 Task: Open a blank sheet, save the file as enviromentalpractices.html Add Heading 'Environmental conservation practices: 'Add the following points with square bullets '•	Reduce_x000D_
•	Reuse_x000D_
•	Recycle_x000D_
•	Conserve energy_x000D_
•	Water_x000D_
' Highlight heading with color  Grey ,change the font size of heading and points to 16
Action: Mouse moved to (273, 213)
Screenshot: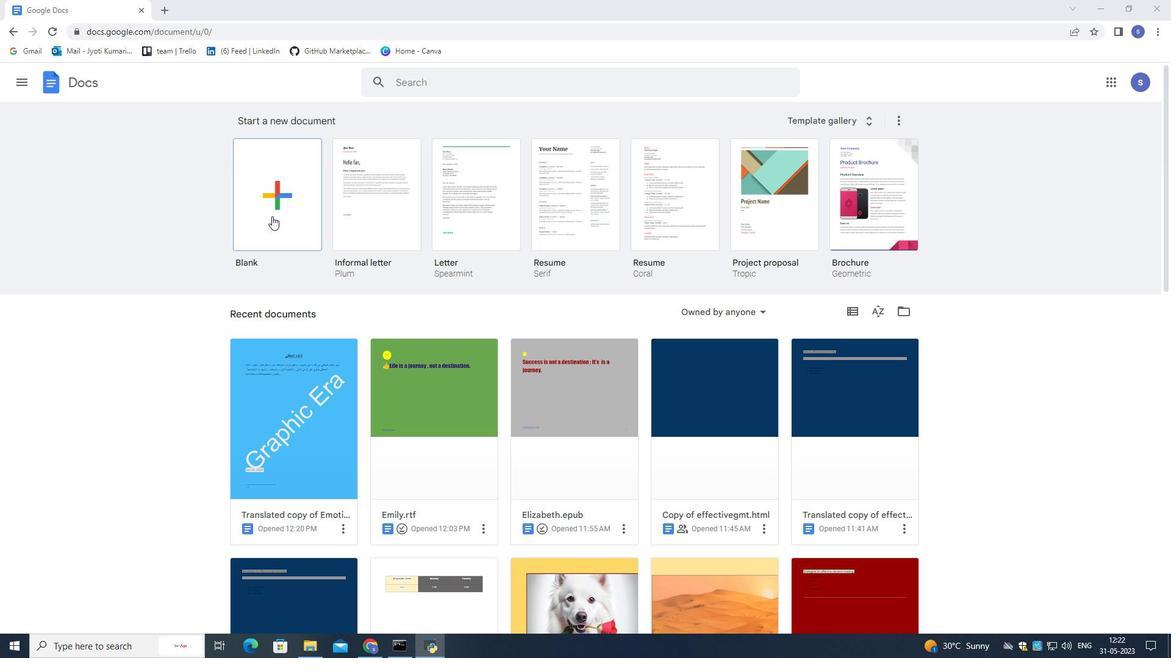 
Action: Mouse pressed left at (273, 213)
Screenshot: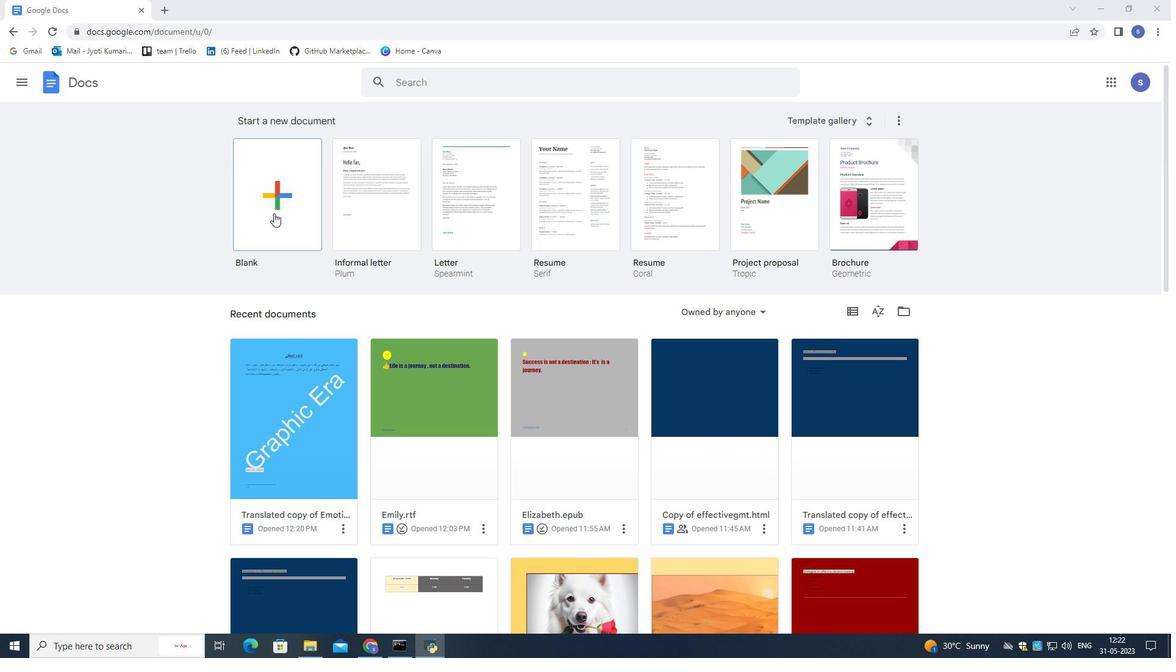 
Action: Mouse moved to (101, 72)
Screenshot: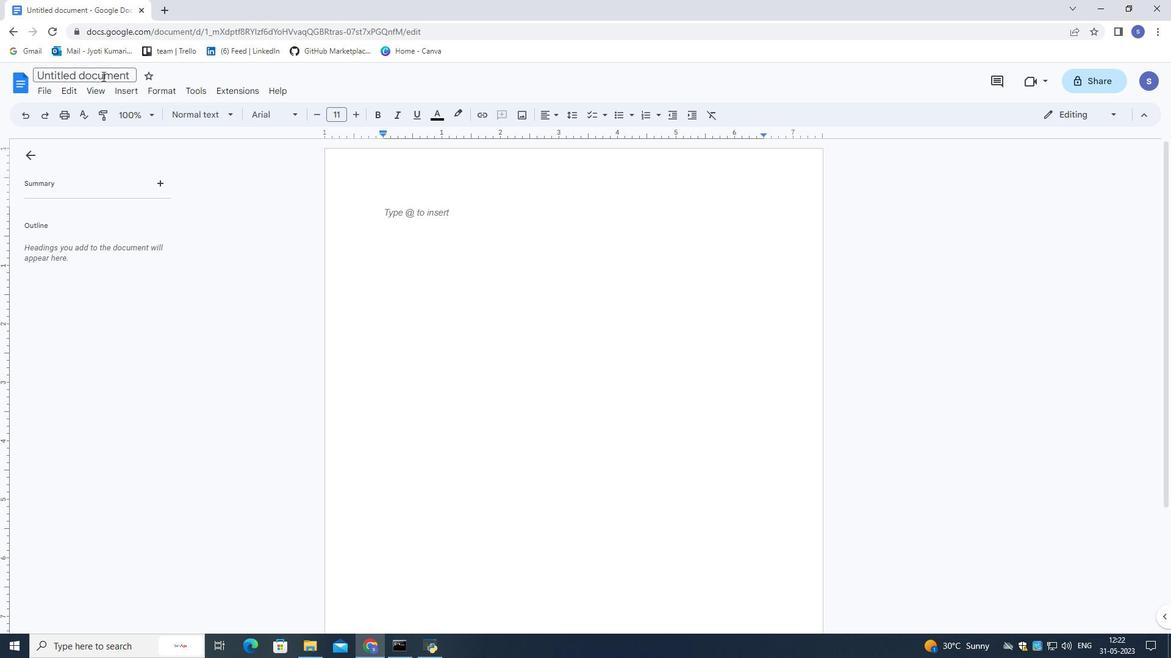 
Action: Mouse pressed left at (101, 72)
Screenshot: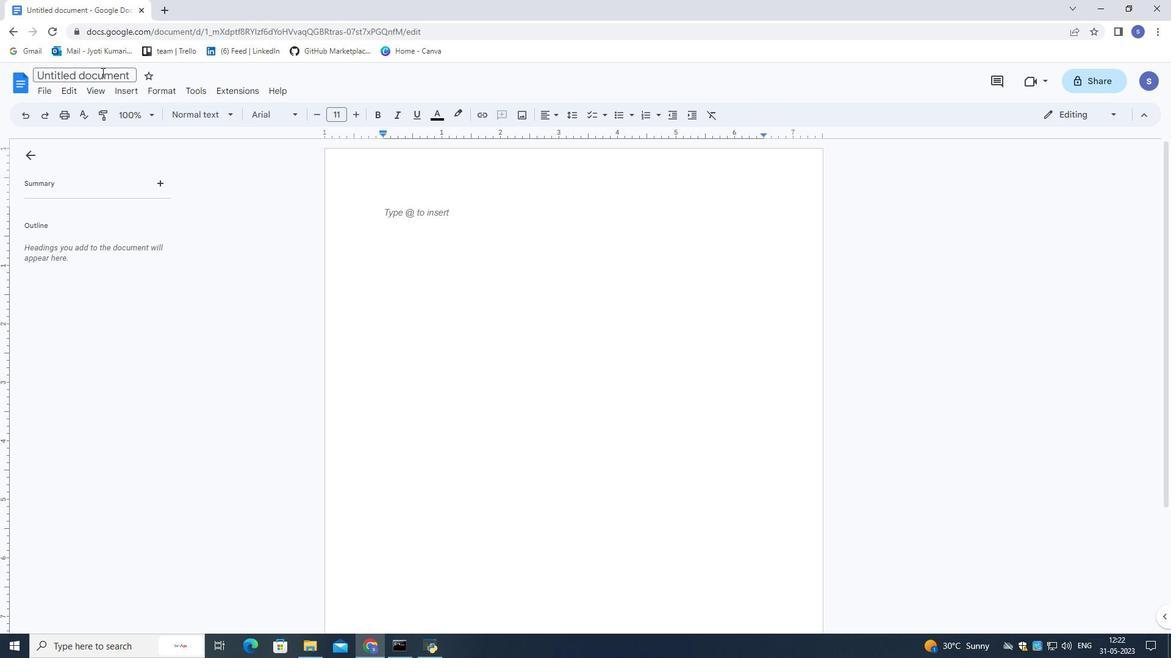 
Action: Mouse moved to (117, 78)
Screenshot: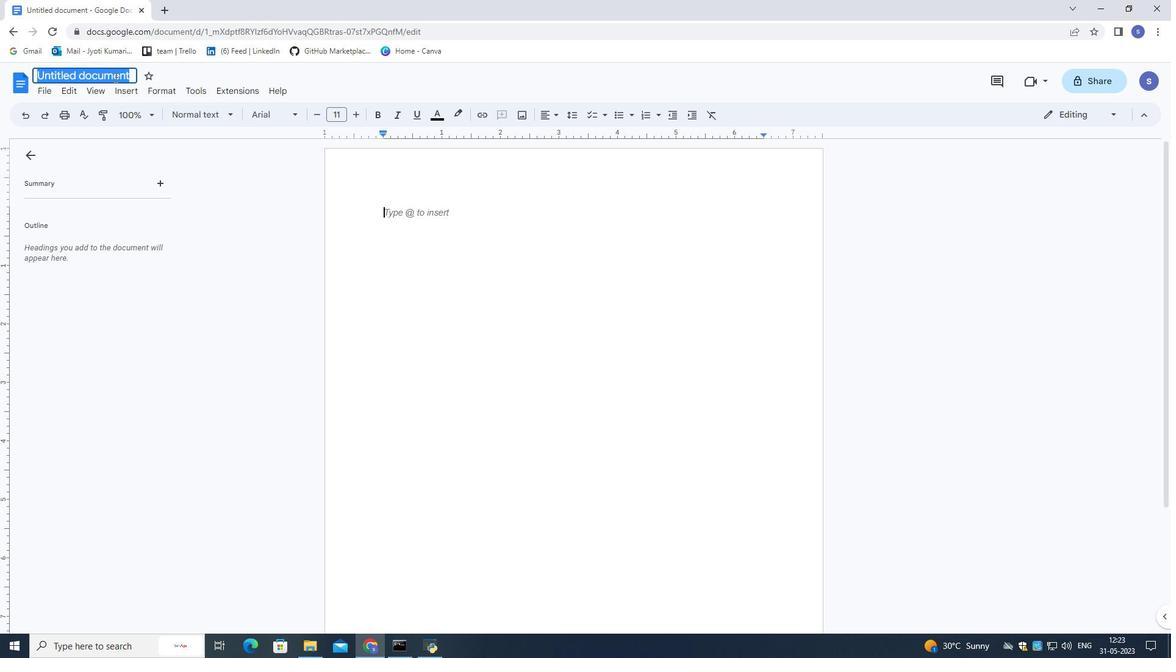 
Action: Key pressed <Key.shift>Enviromentalpractie<Key.backspace>ces.html<Key.enter>
Screenshot: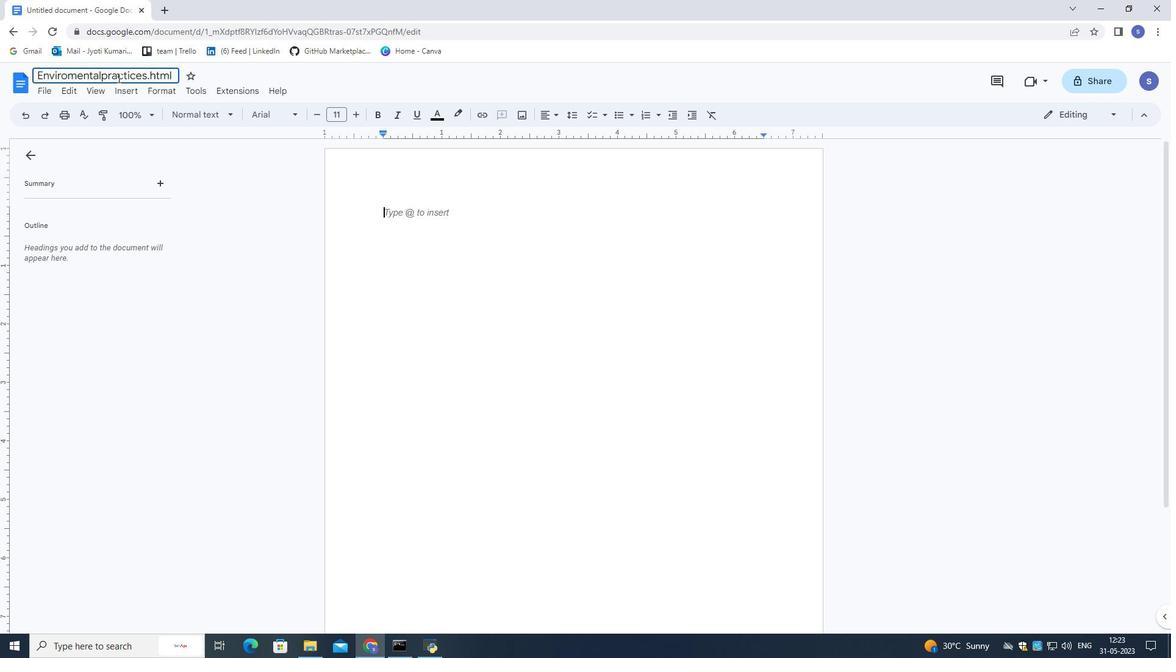 
Action: Mouse moved to (400, 217)
Screenshot: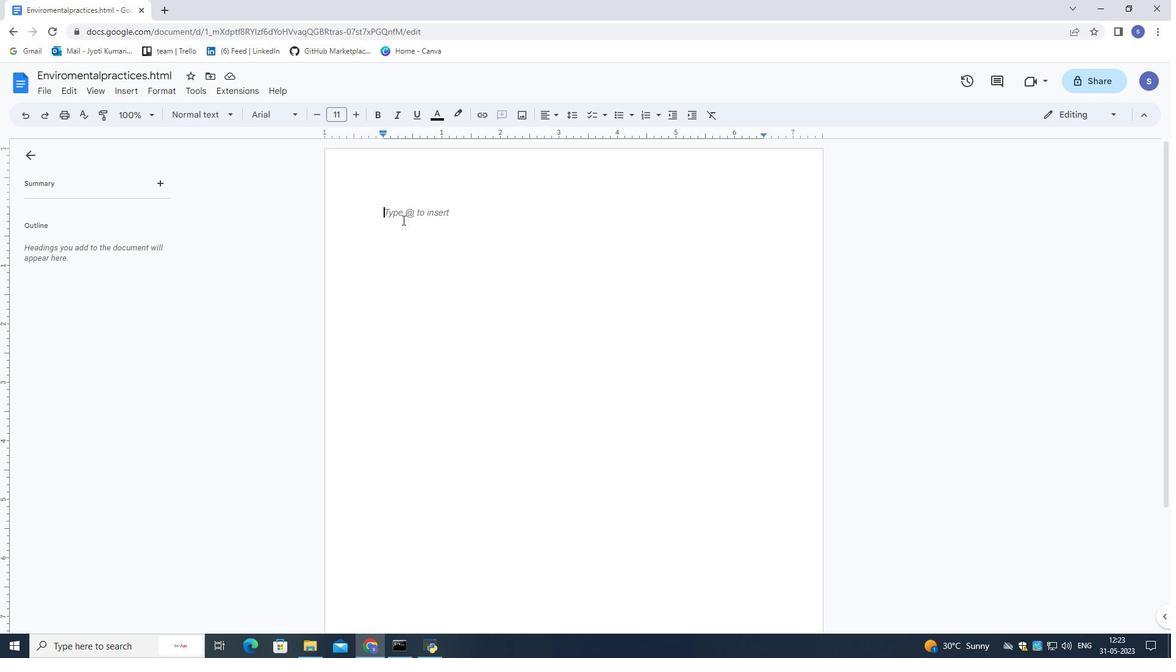 
Action: Mouse pressed left at (400, 217)
Screenshot: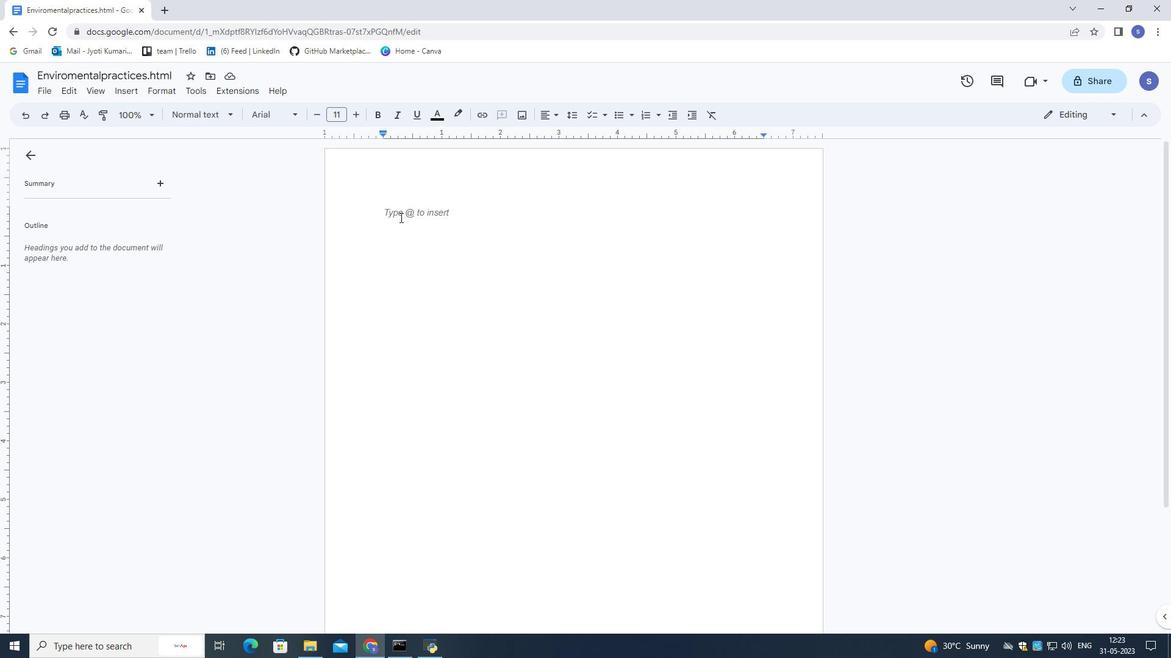 
Action: Key pressed <Key.shift>Enviromental<Key.space>conservation
Screenshot: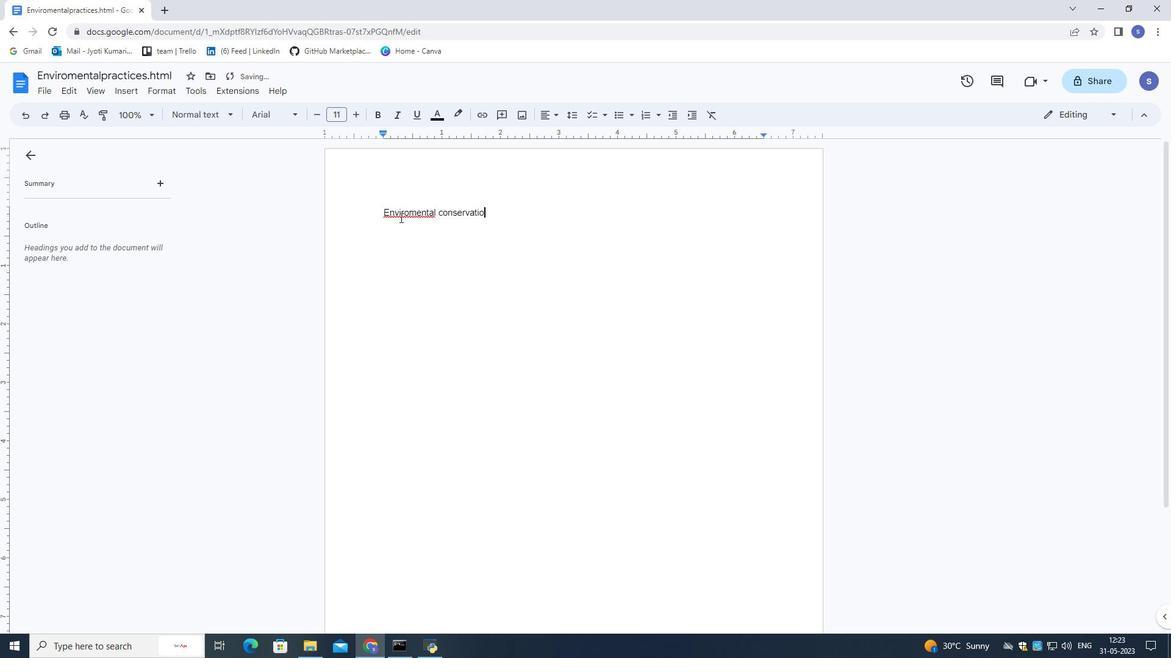 
Action: Mouse moved to (411, 215)
Screenshot: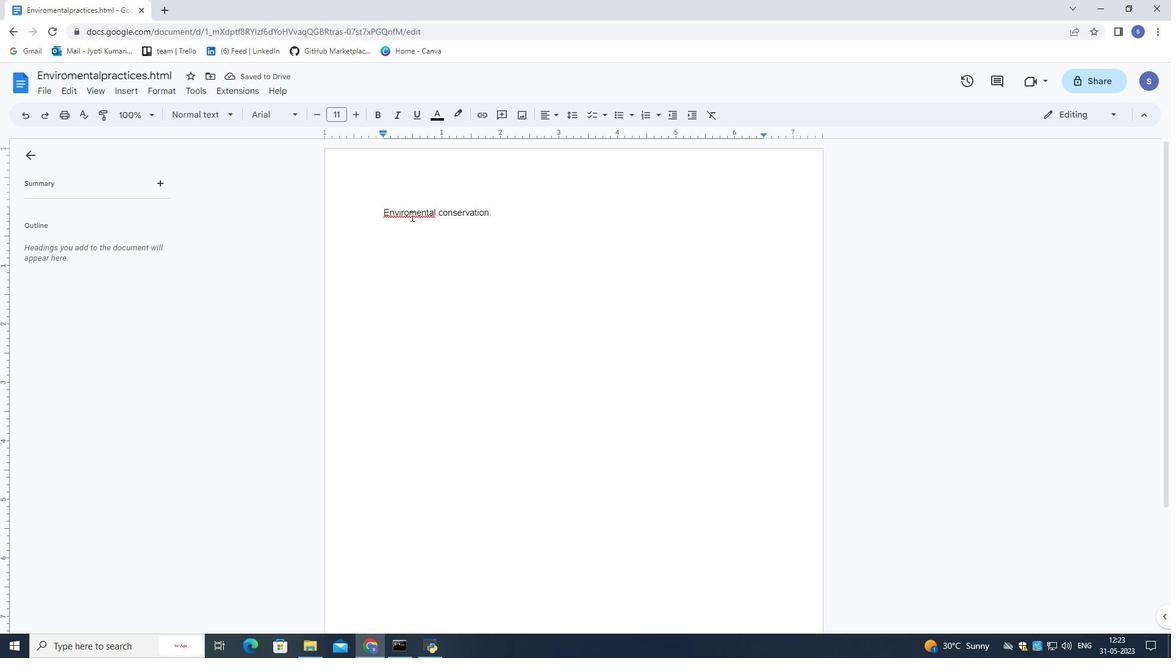 
Action: Mouse pressed left at (411, 215)
Screenshot: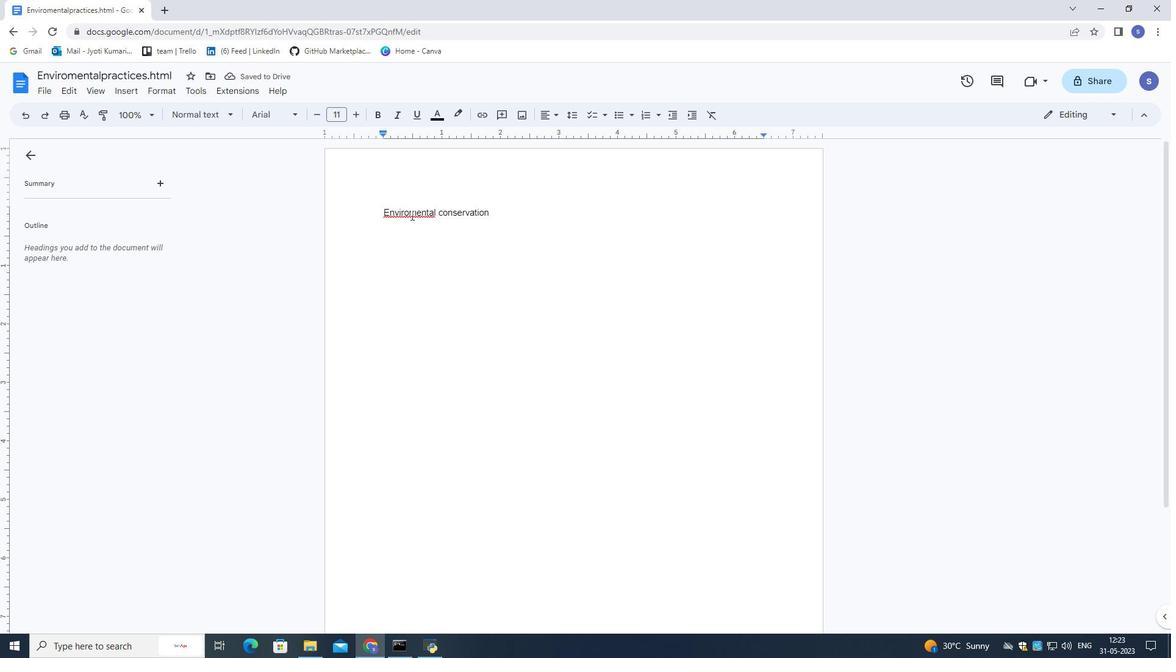 
Action: Mouse moved to (413, 242)
Screenshot: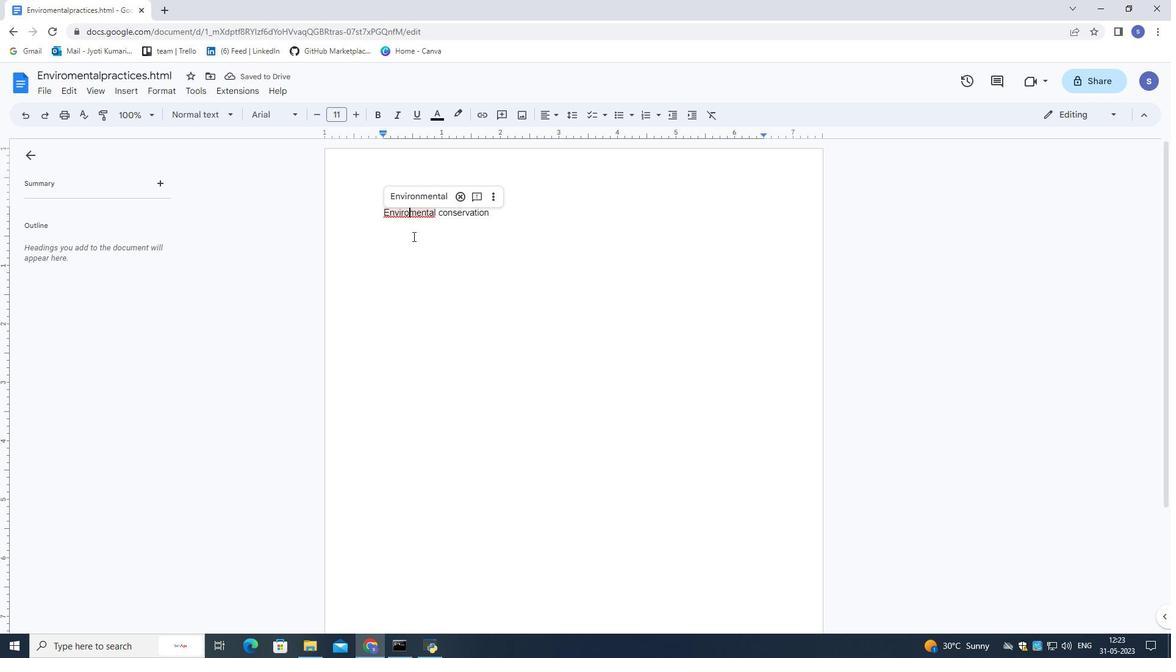 
Action: Key pressed n
Screenshot: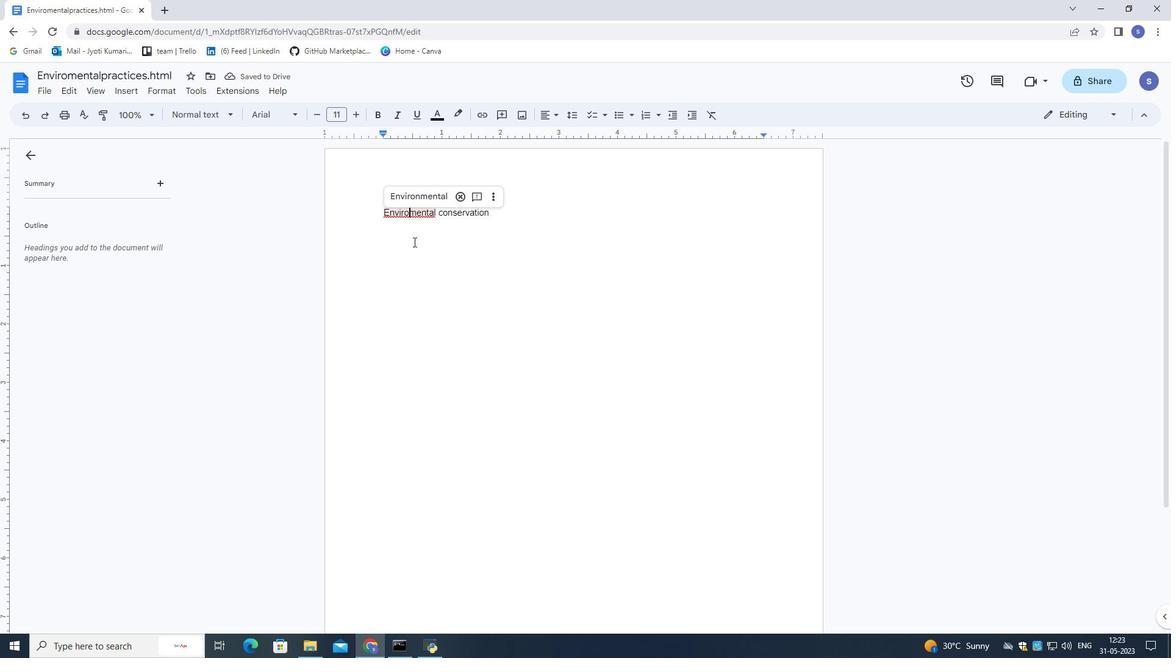 
Action: Mouse moved to (517, 214)
Screenshot: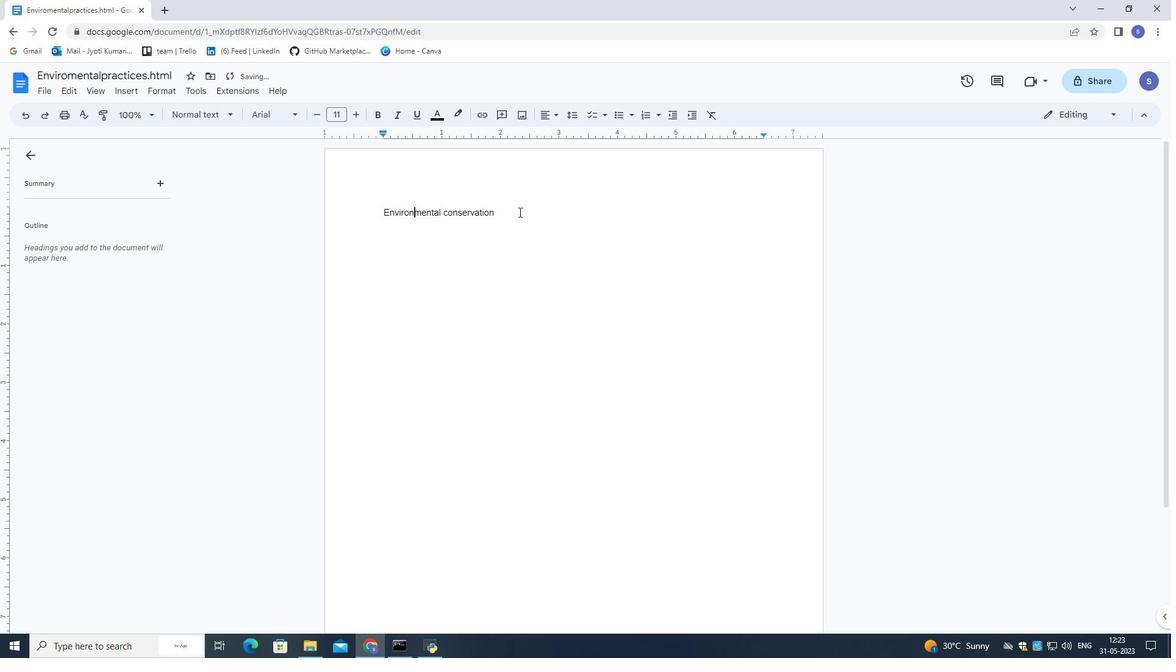 
Action: Mouse pressed left at (517, 214)
Screenshot: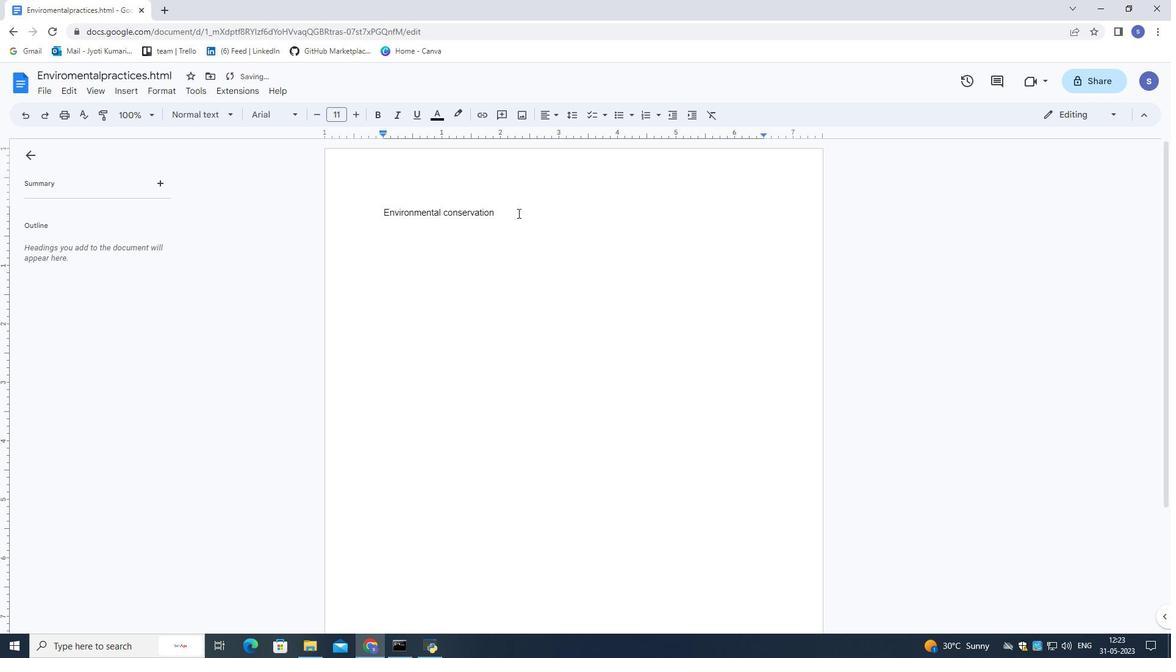 
Action: Mouse moved to (516, 214)
Screenshot: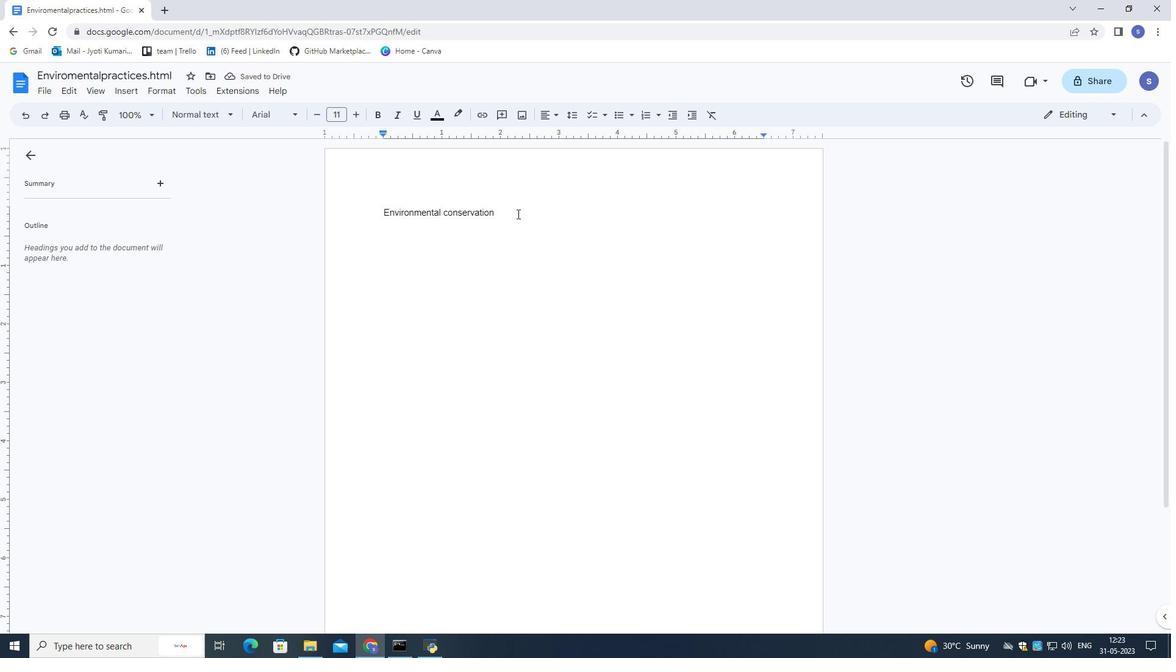 
Action: Key pressed <Key.space><Key.shift><Key.shift><Key.shift><Key.shift>Pracr<Key.backspace>
Screenshot: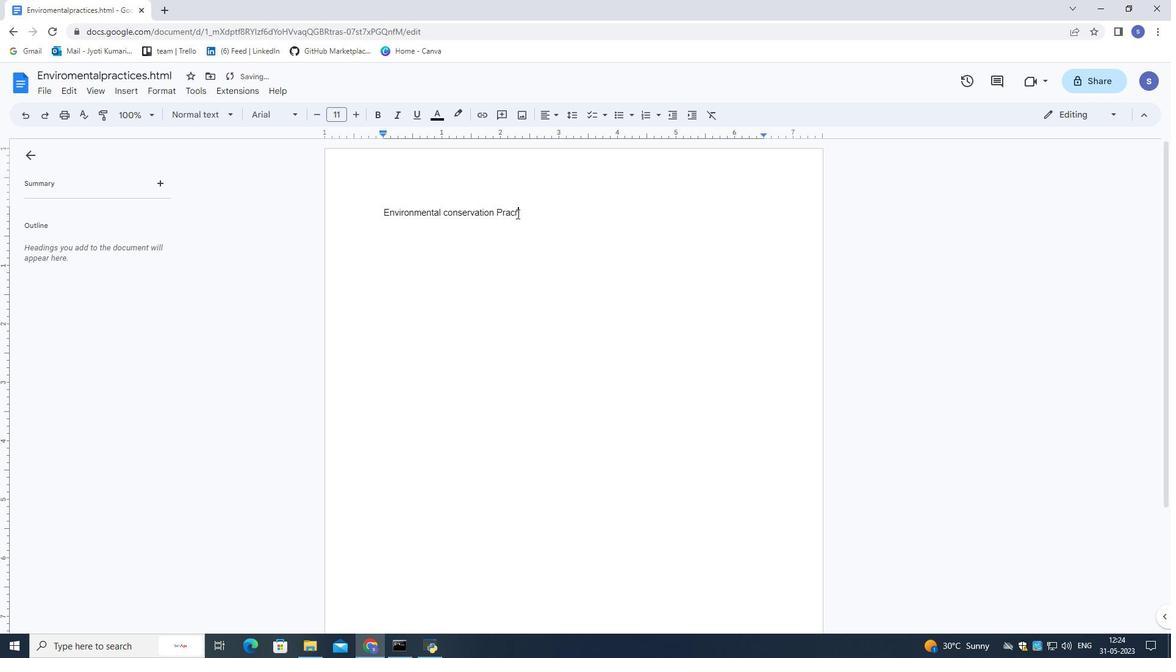 
Action: Mouse moved to (1168, 149)
Screenshot: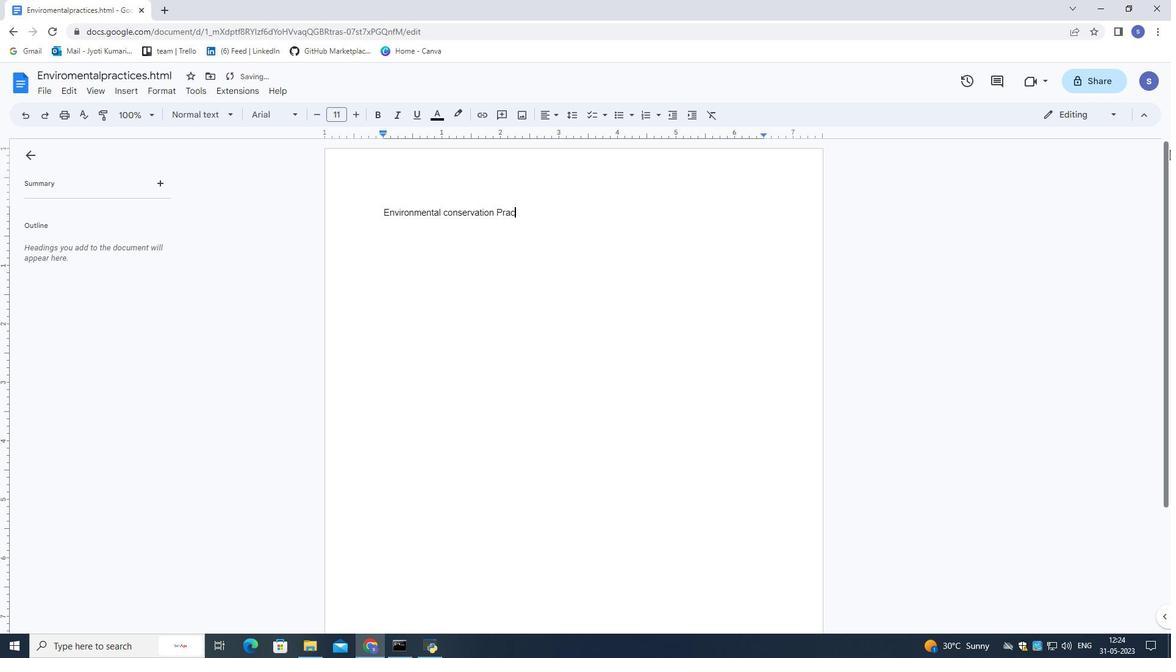 
Action: Key pressed t
Screenshot: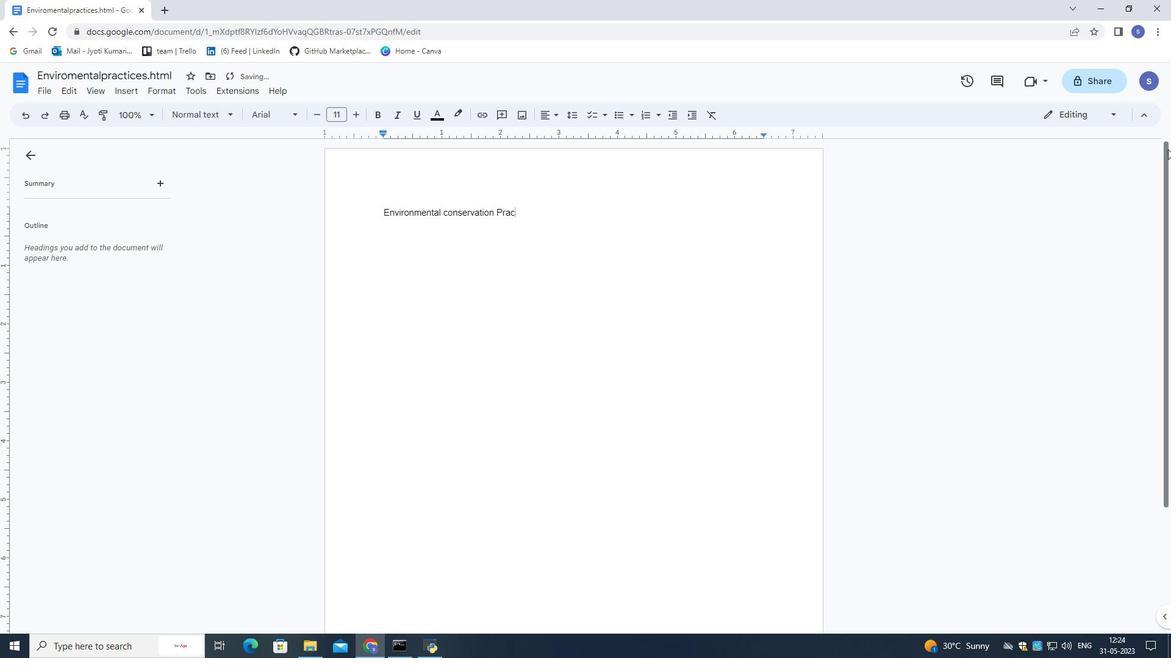 
Action: Mouse moved to (1167, 148)
Screenshot: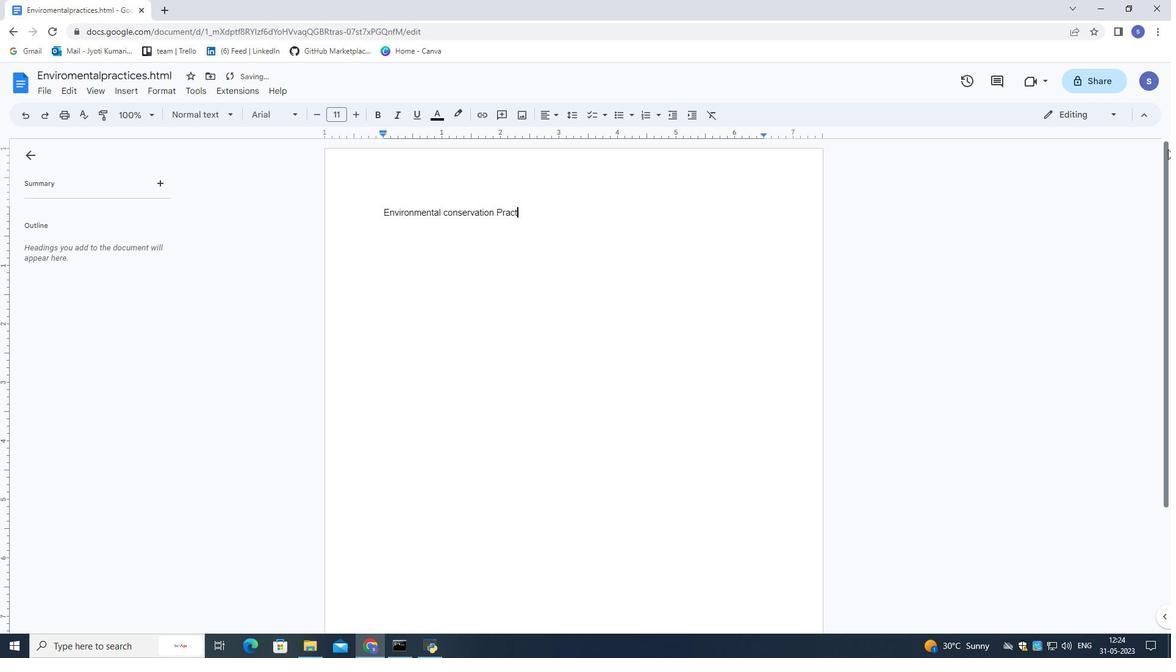 
Action: Key pressed ices.<Key.backspace><Key.shift_r>:
Screenshot: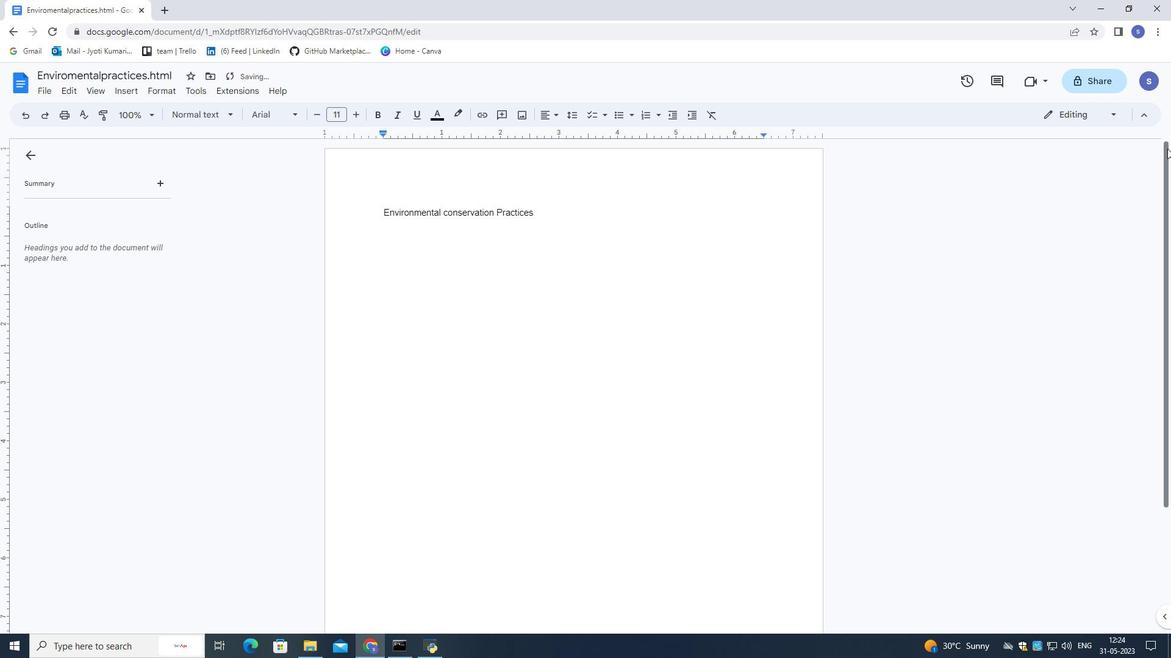 
Action: Mouse moved to (1146, 162)
Screenshot: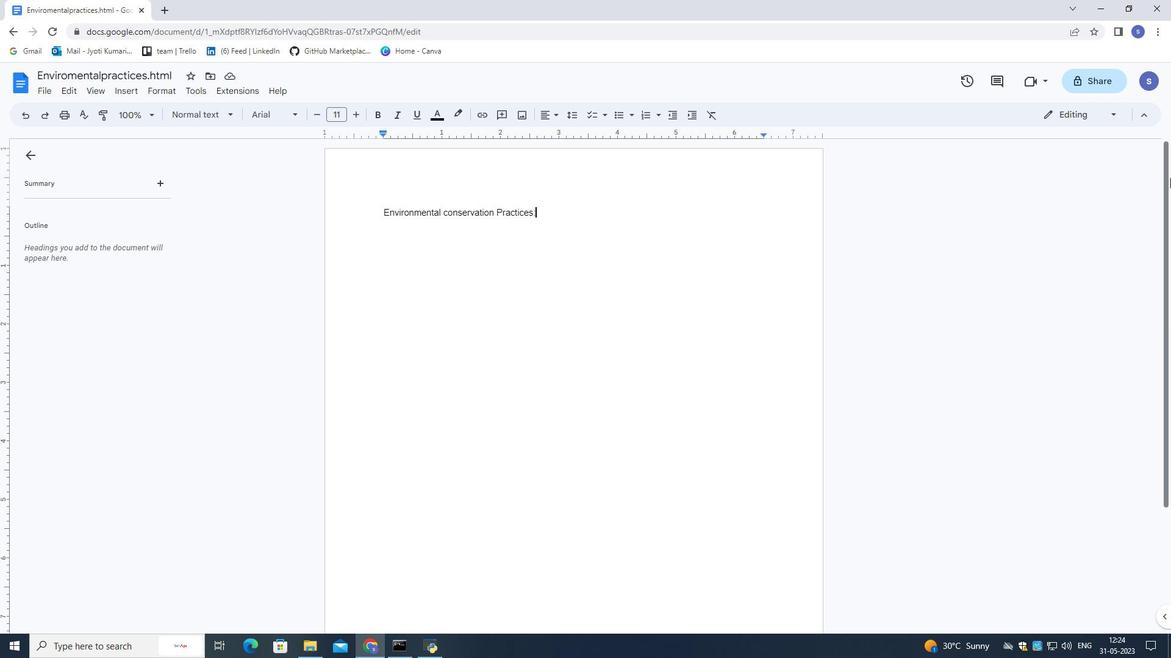
Action: Key pressed <Key.enter><Key.enter>
Screenshot: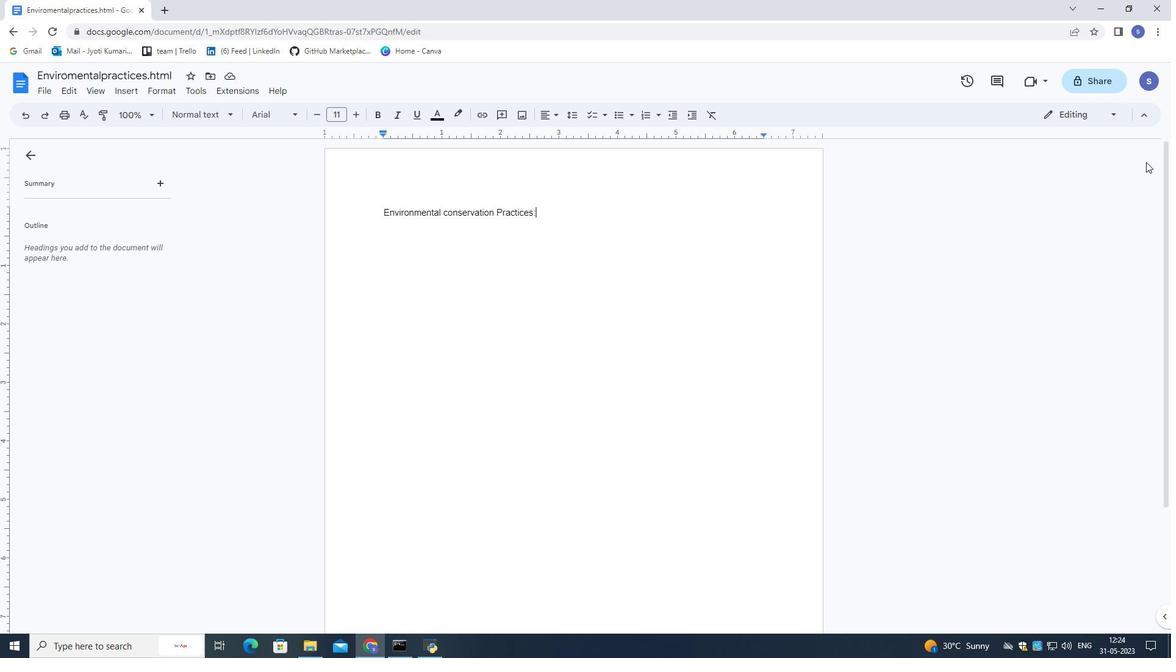 
Action: Mouse moved to (626, 120)
Screenshot: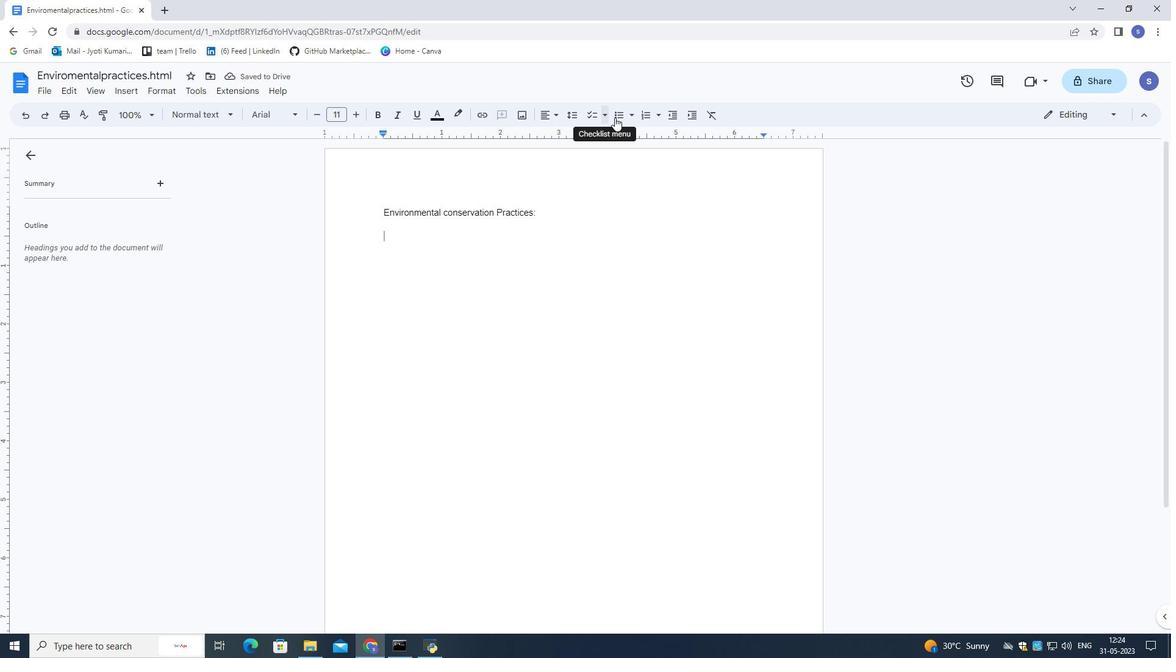 
Action: Mouse pressed left at (626, 120)
Screenshot: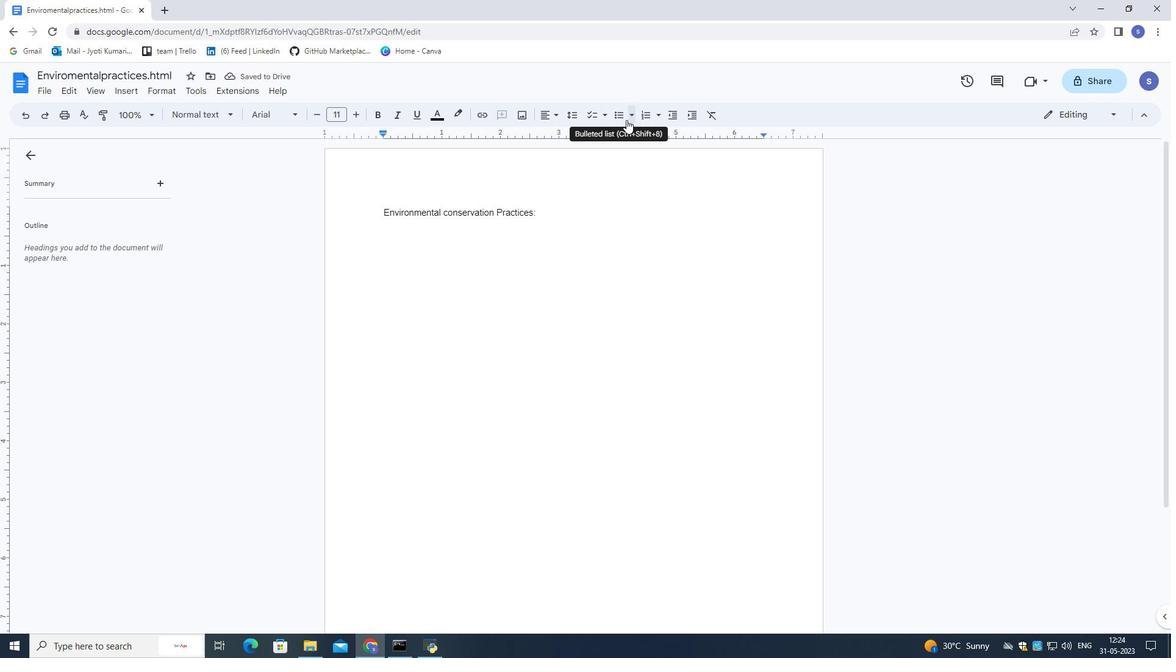 
Action: Mouse moved to (620, 145)
Screenshot: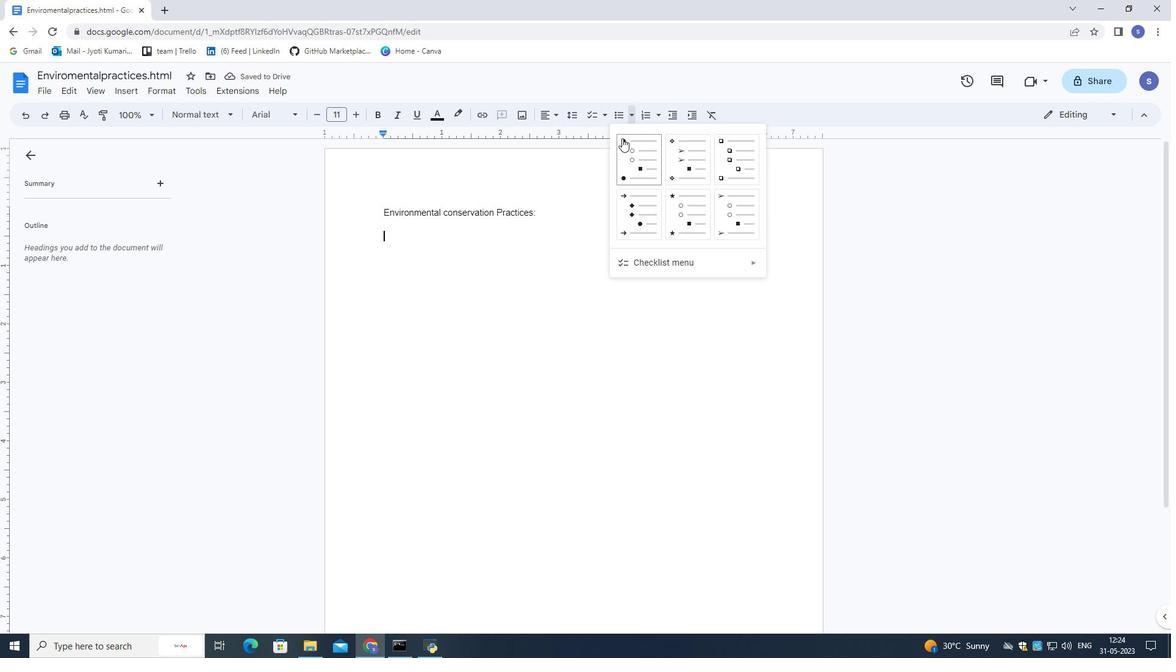 
Action: Mouse pressed left at (620, 145)
Screenshot: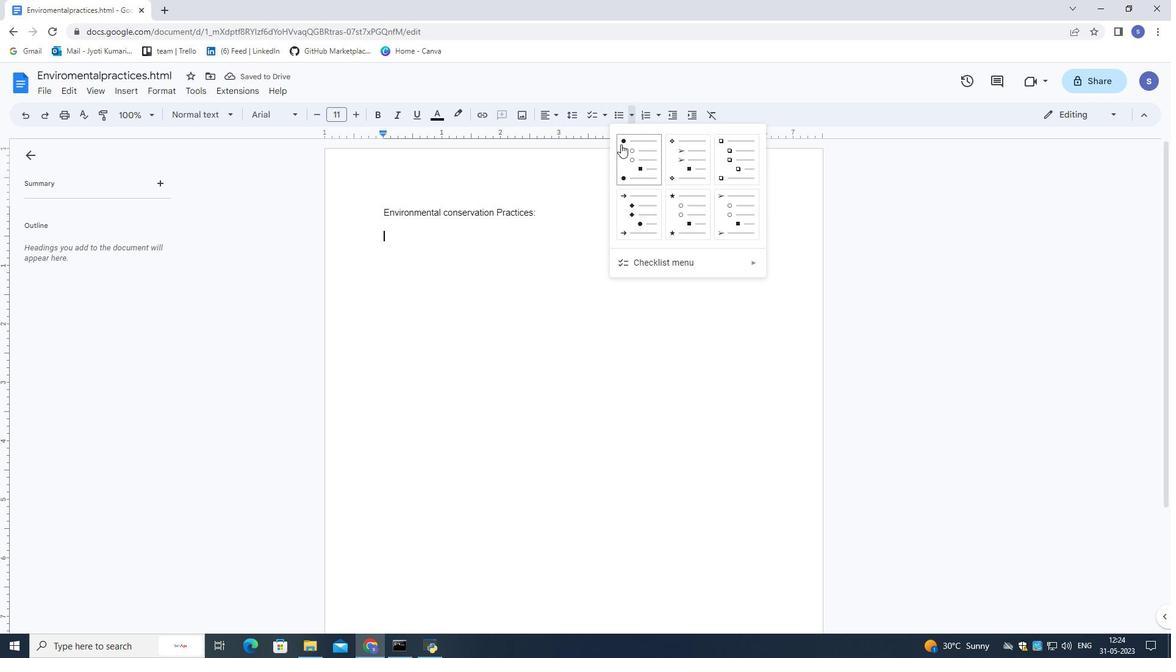 
Action: Mouse moved to (588, 271)
Screenshot: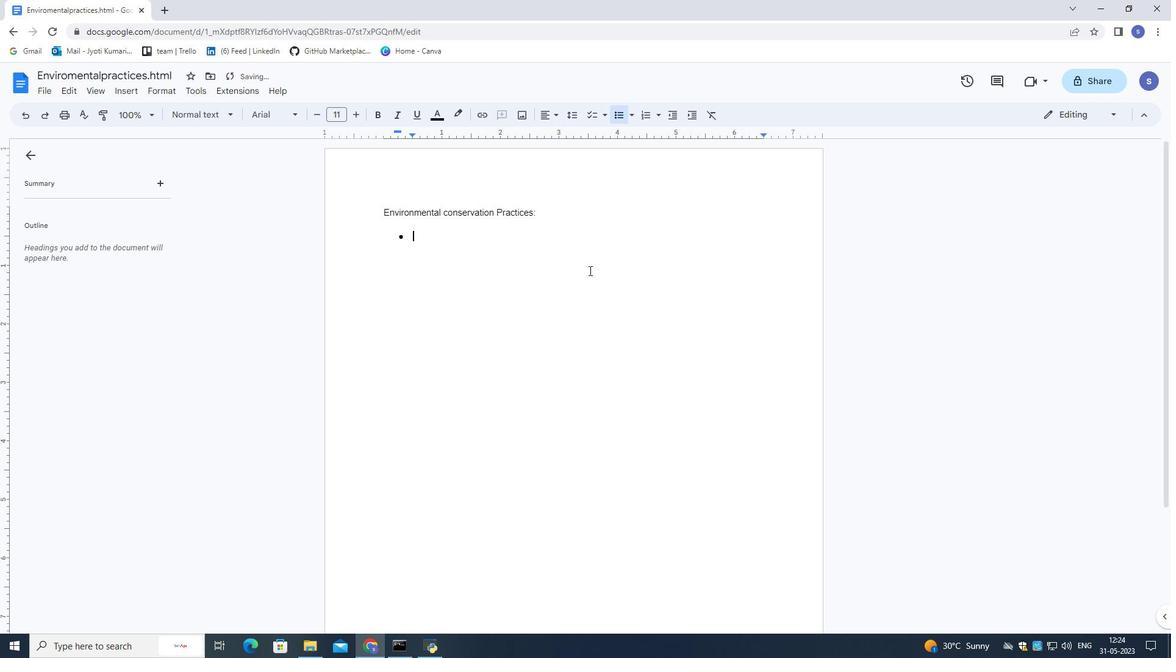 
Action: Key pressed <Key.shift>Reduce<Key.enter><Key.shift><Key.shift><Key.shift><Key.shift><Key.shift><Key.shift>Recycle<Key.enter><Key.shift><Key.shift><Key.shift><Key.shift><Key.shift><Key.shift><Key.shift><Key.shift><Key.shift><Key.shift>Conserve<Key.space>engery<Key.enter><Key.shift>Water
Screenshot: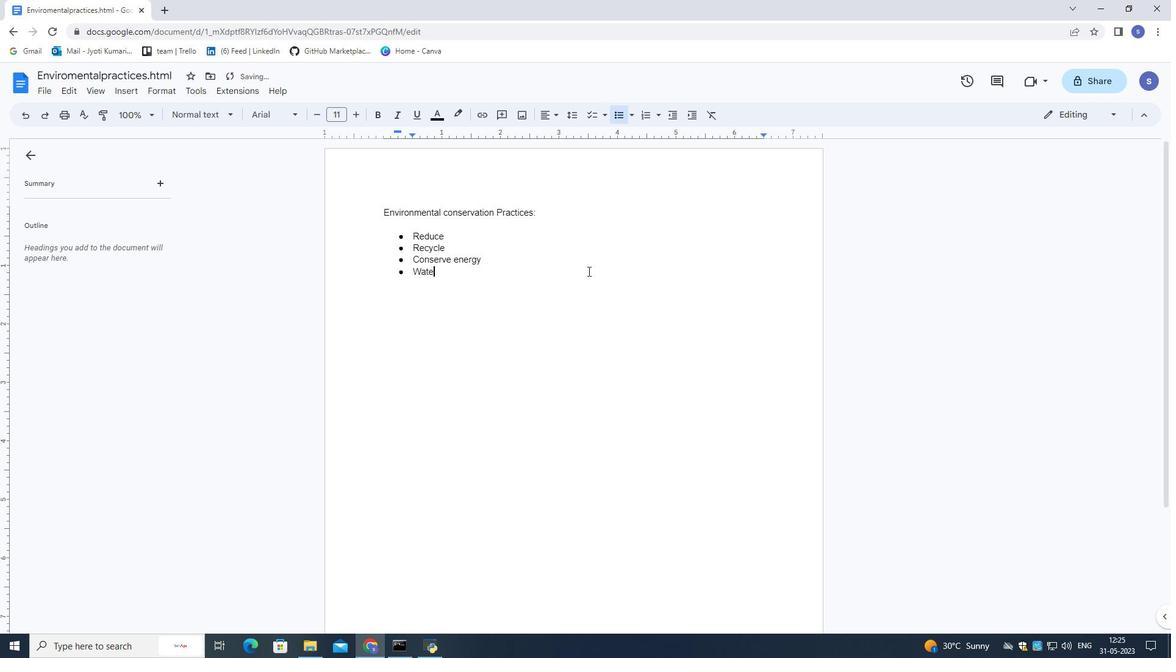 
Action: Mouse moved to (584, 210)
Screenshot: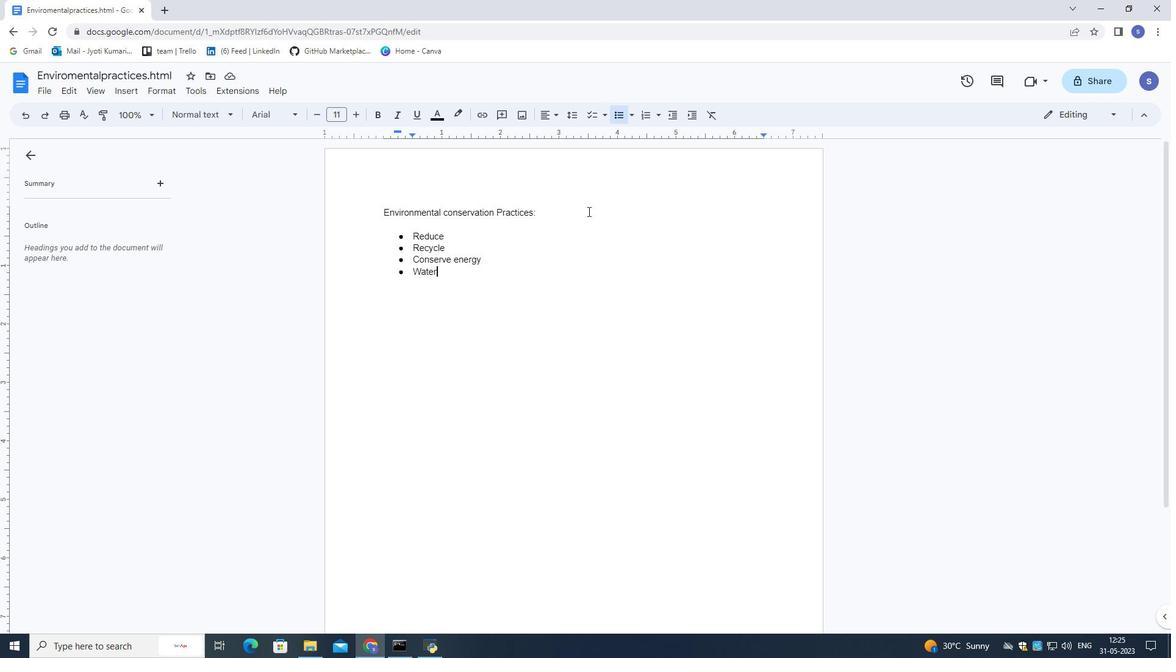 
Action: Mouse pressed left at (584, 210)
Screenshot: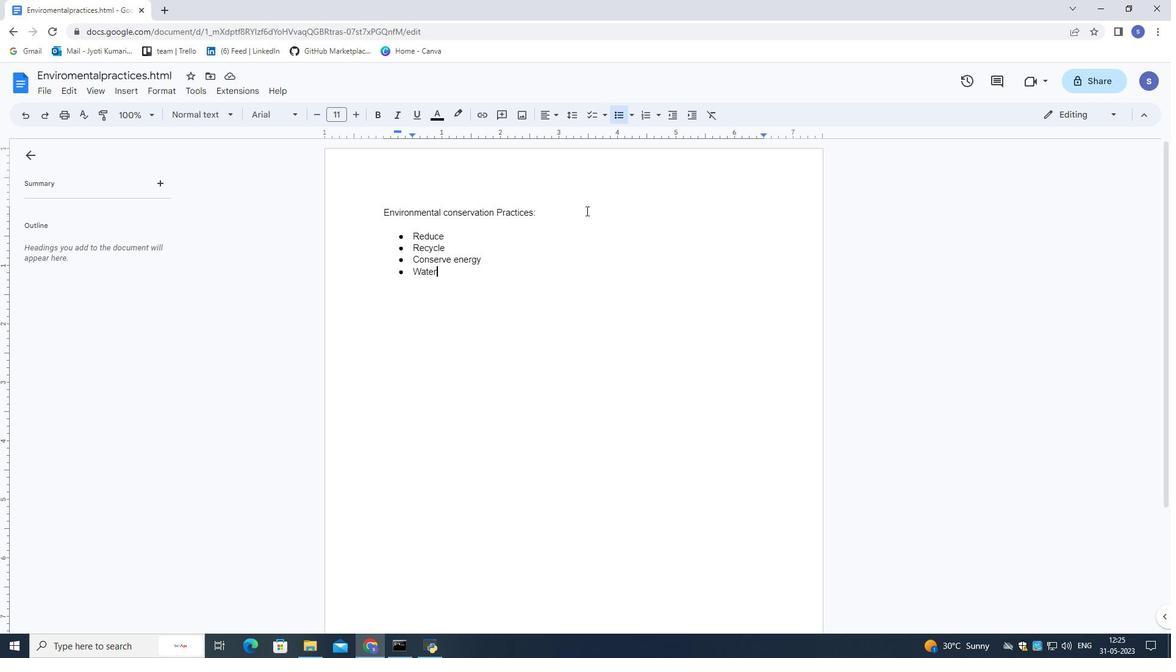 
Action: Mouse moved to (459, 114)
Screenshot: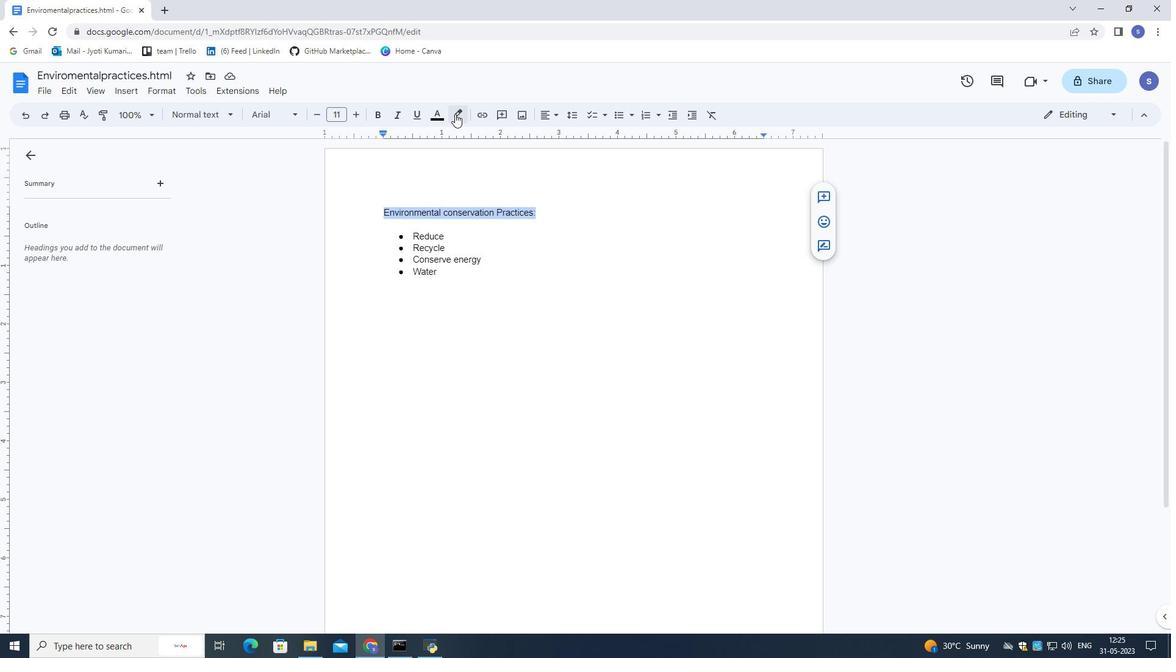 
Action: Mouse pressed left at (459, 114)
Screenshot: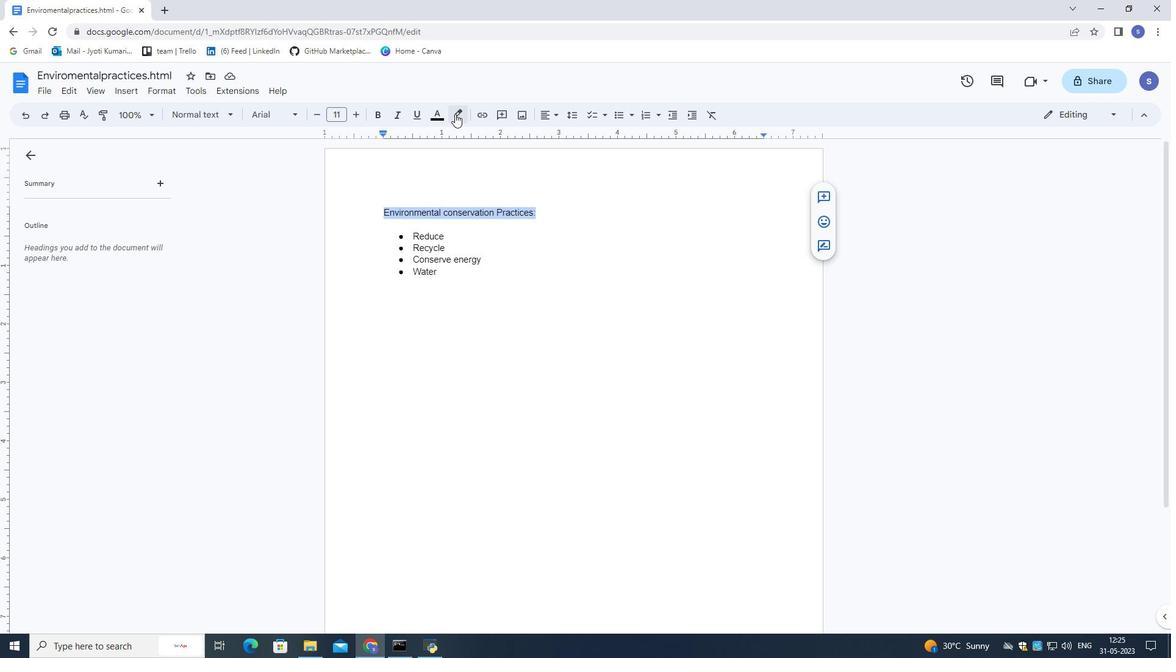 
Action: Mouse moved to (502, 157)
Screenshot: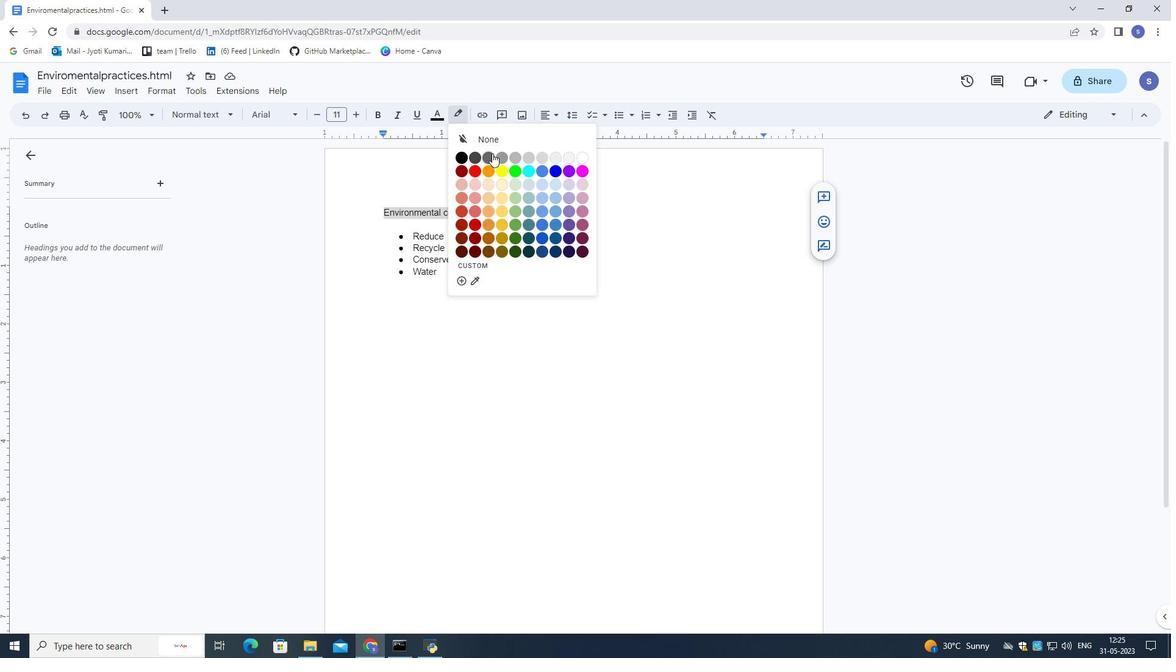 
Action: Mouse pressed left at (502, 157)
Screenshot: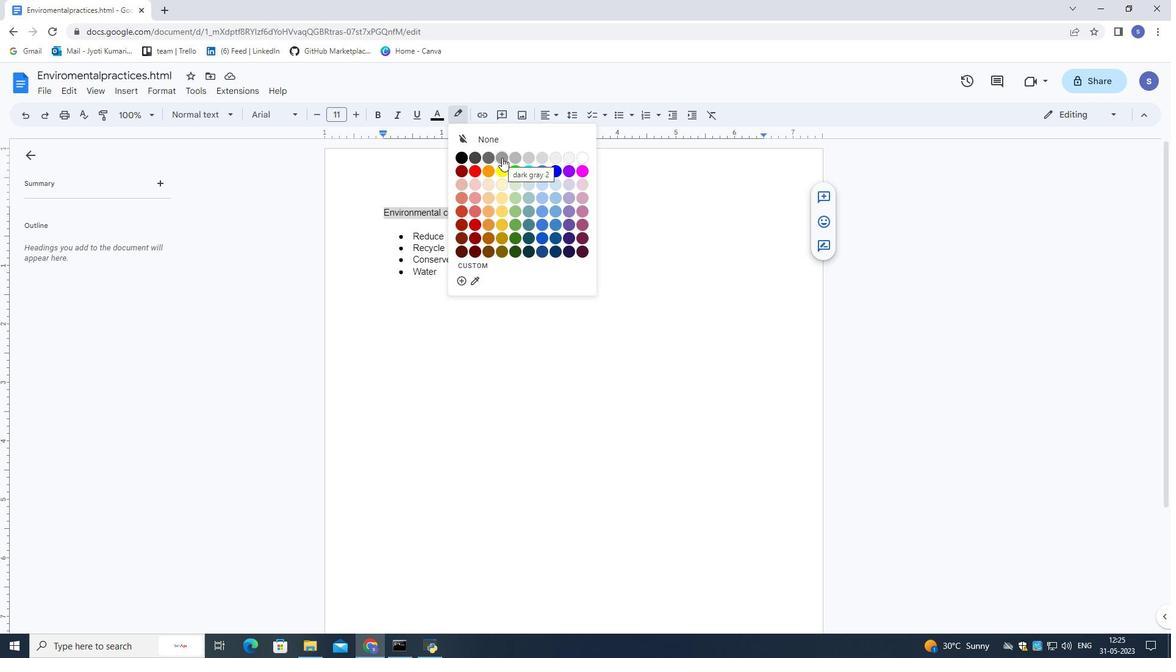 
Action: Mouse moved to (353, 114)
Screenshot: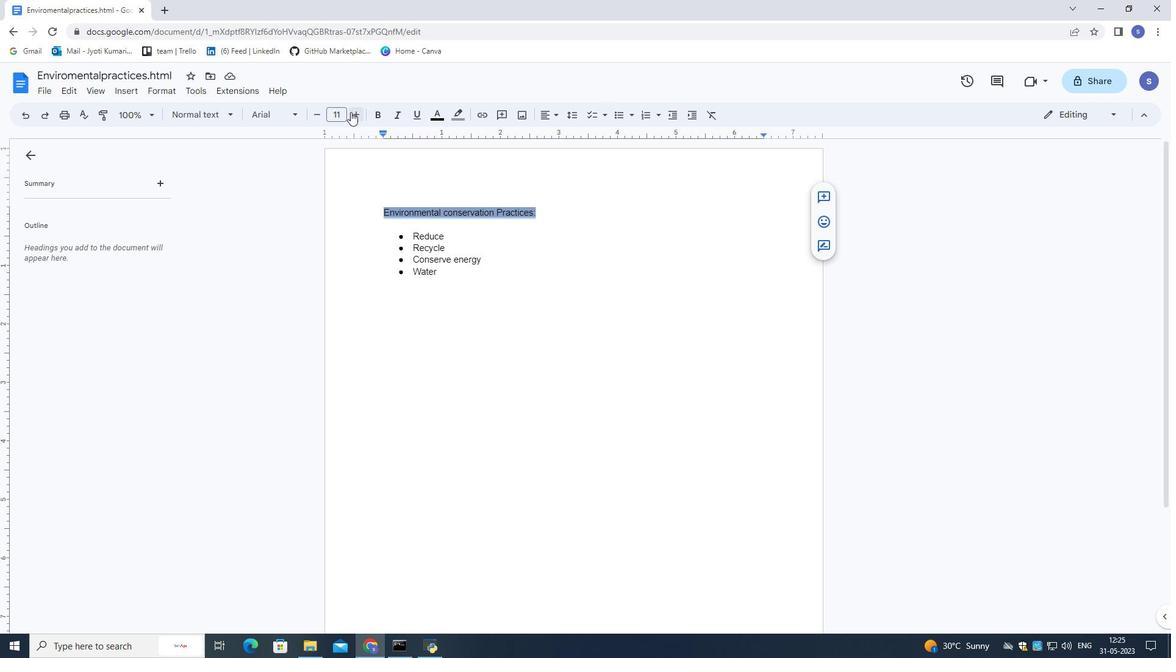
Action: Mouse pressed left at (353, 114)
Screenshot: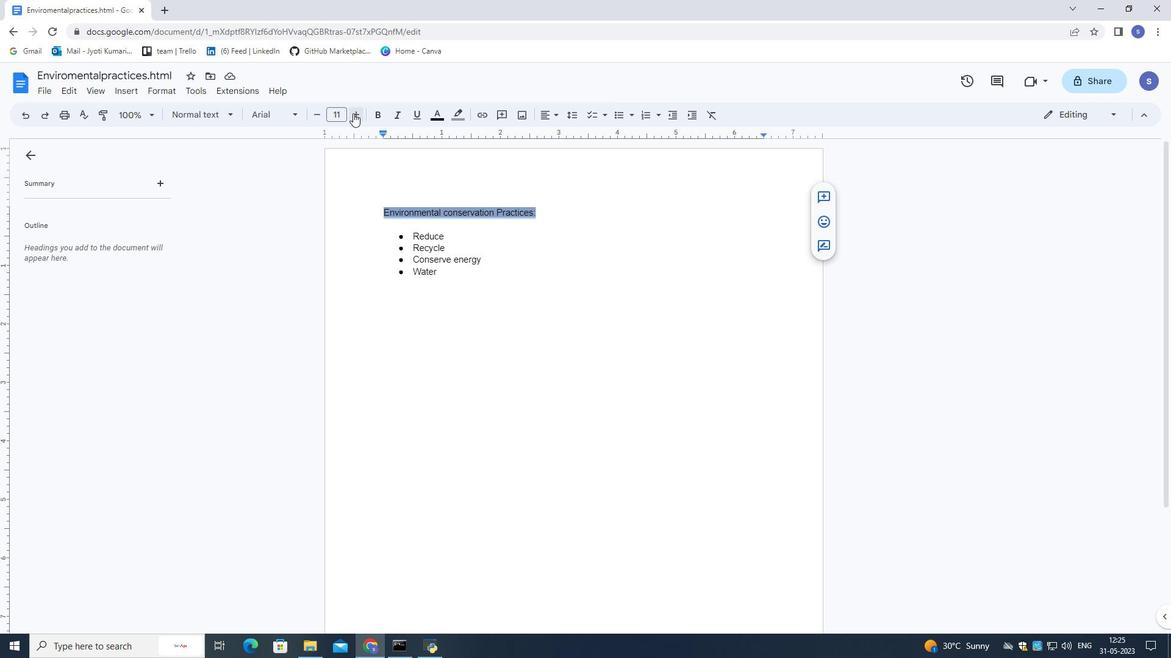 
Action: Mouse moved to (355, 114)
Screenshot: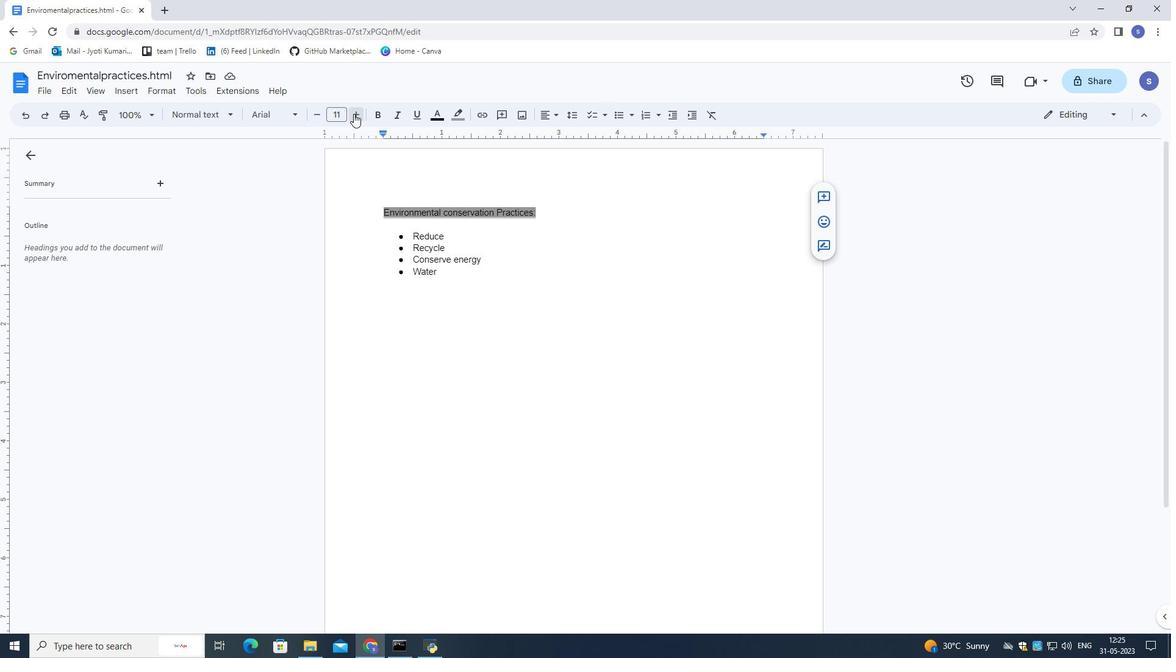 
Action: Mouse pressed left at (355, 114)
Screenshot: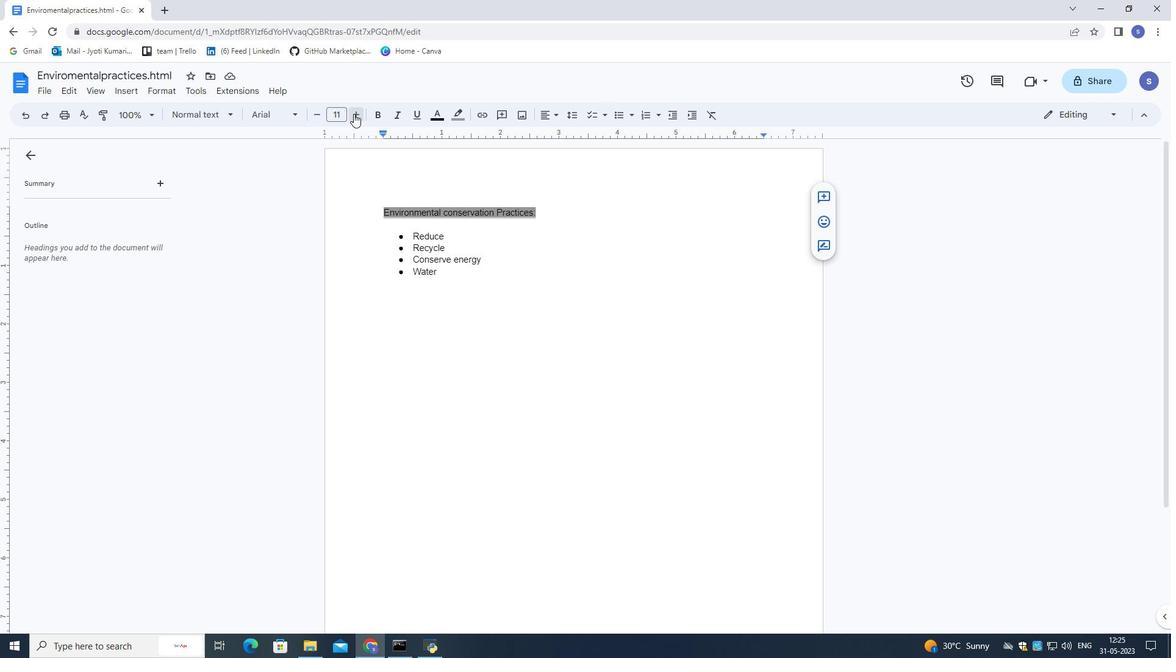 
Action: Mouse pressed left at (355, 114)
Screenshot: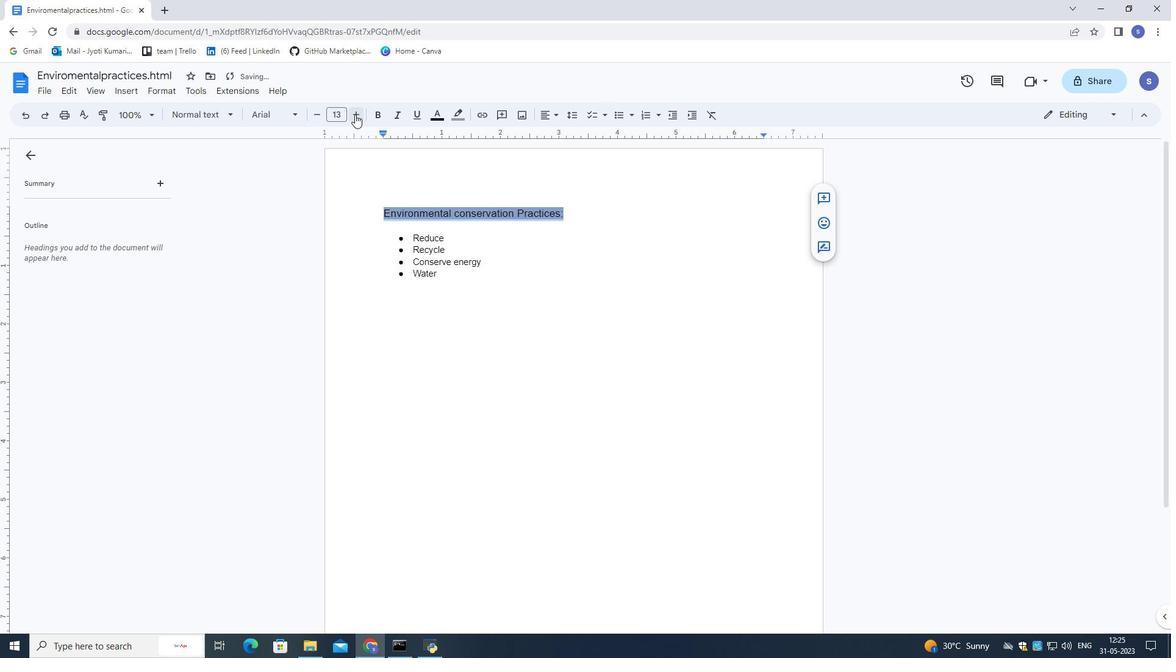 
Action: Mouse pressed left at (355, 114)
Screenshot: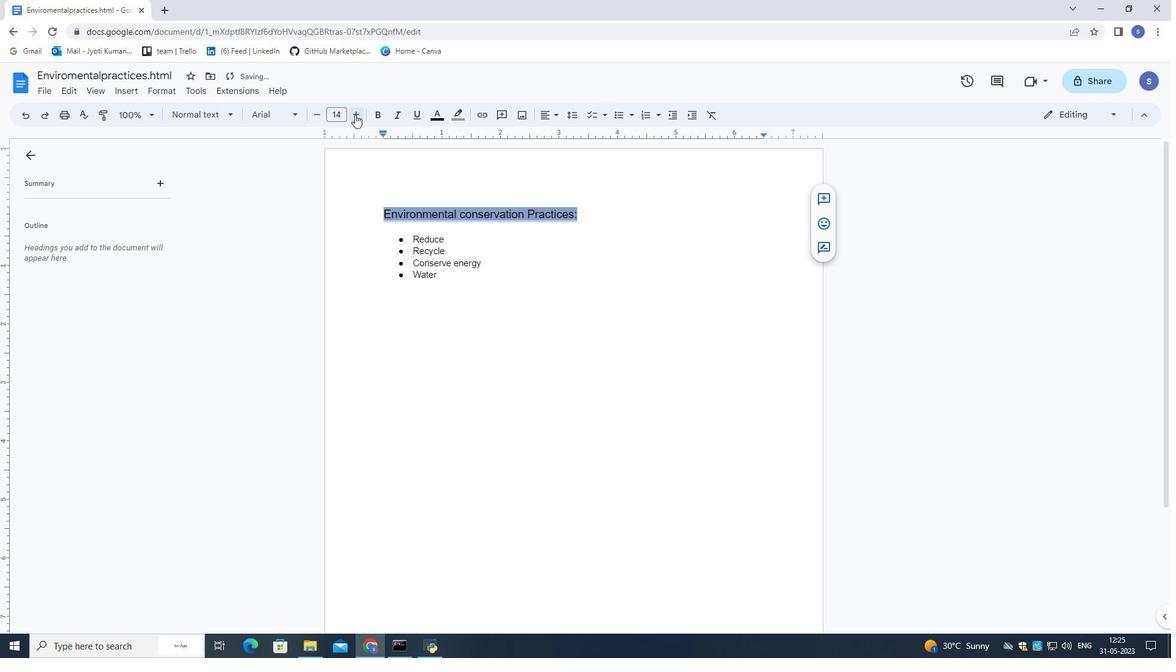 
Action: Mouse pressed left at (355, 114)
Screenshot: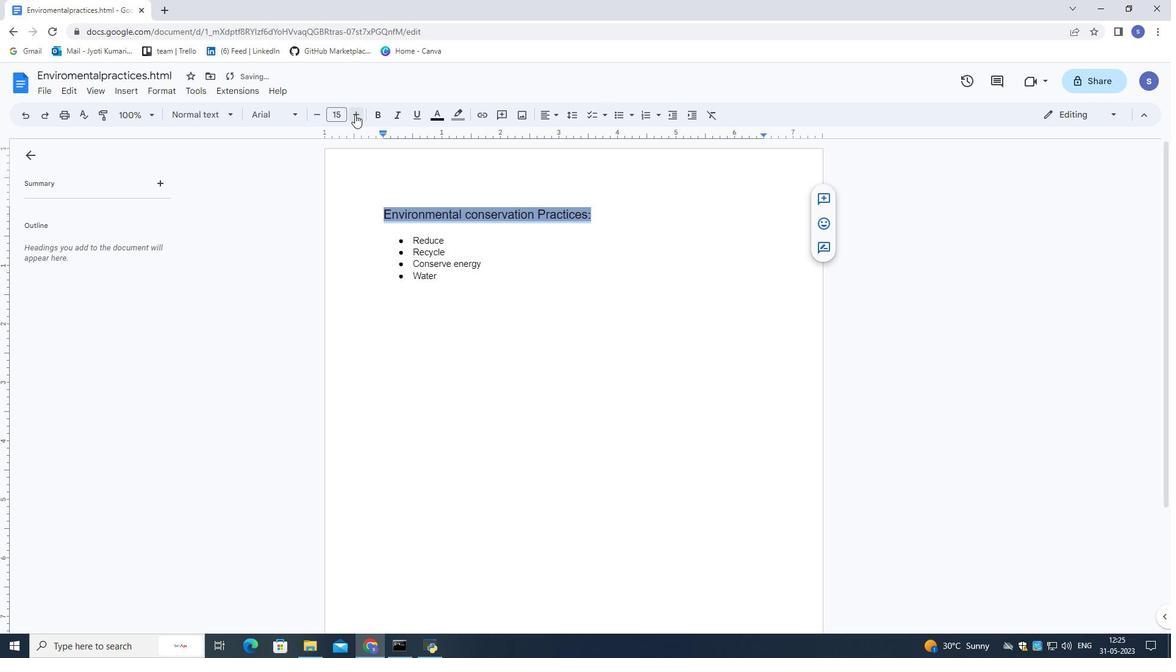 
Action: Mouse moved to (434, 175)
Screenshot: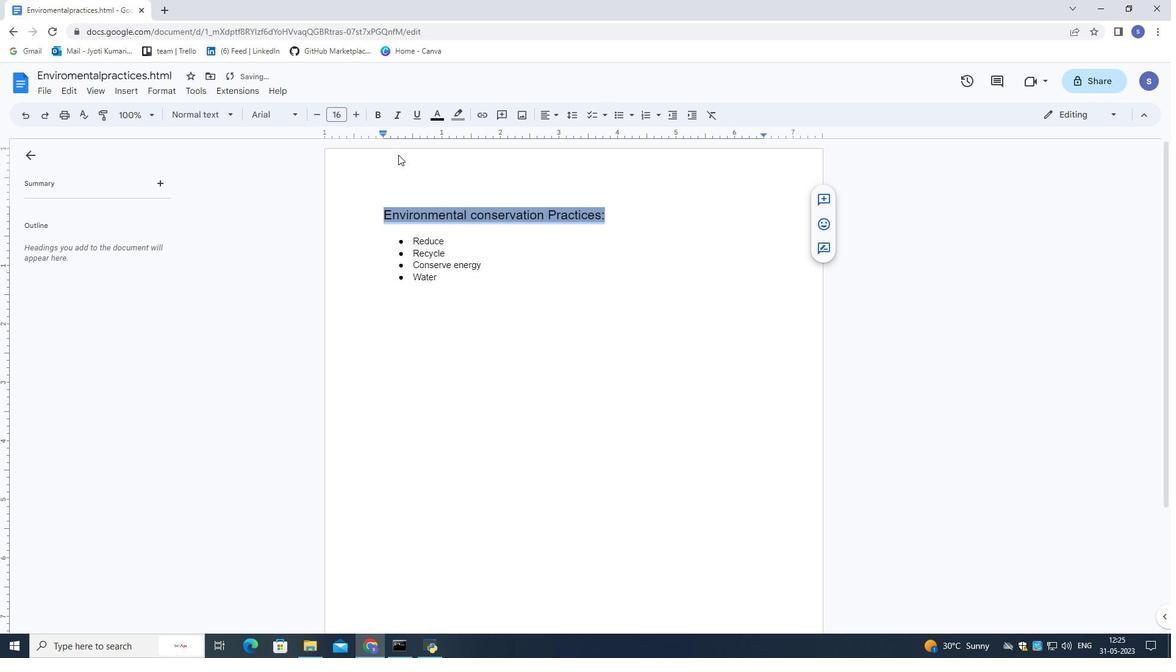 
Action: Mouse pressed left at (434, 175)
Screenshot: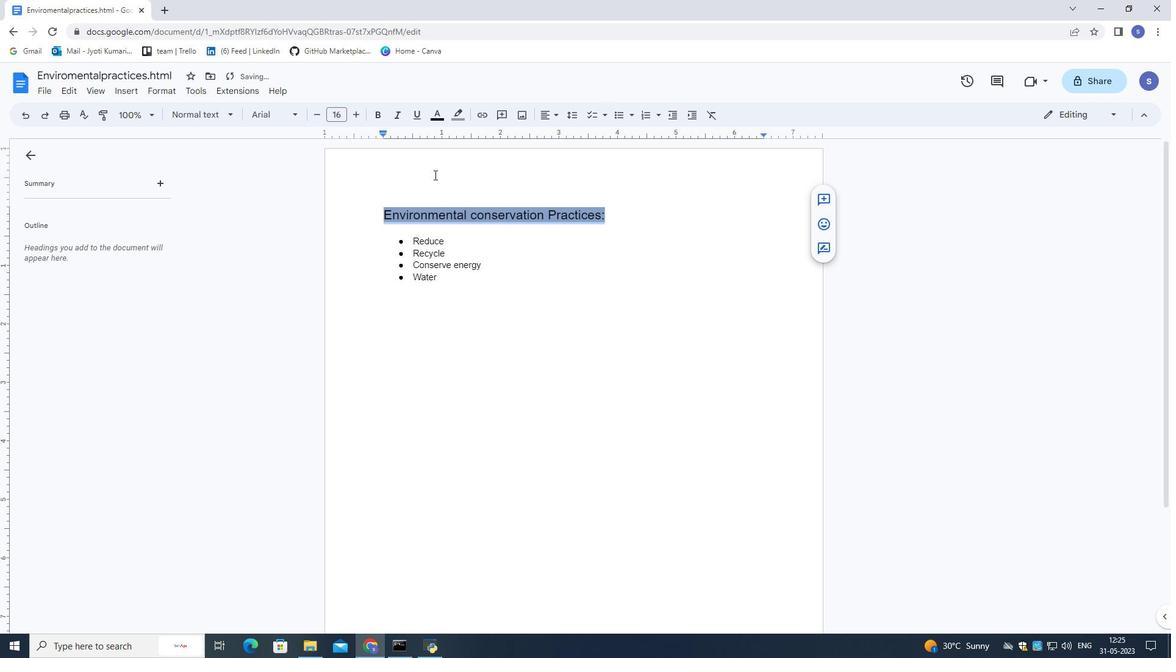 
Action: Mouse moved to (533, 302)
Screenshot: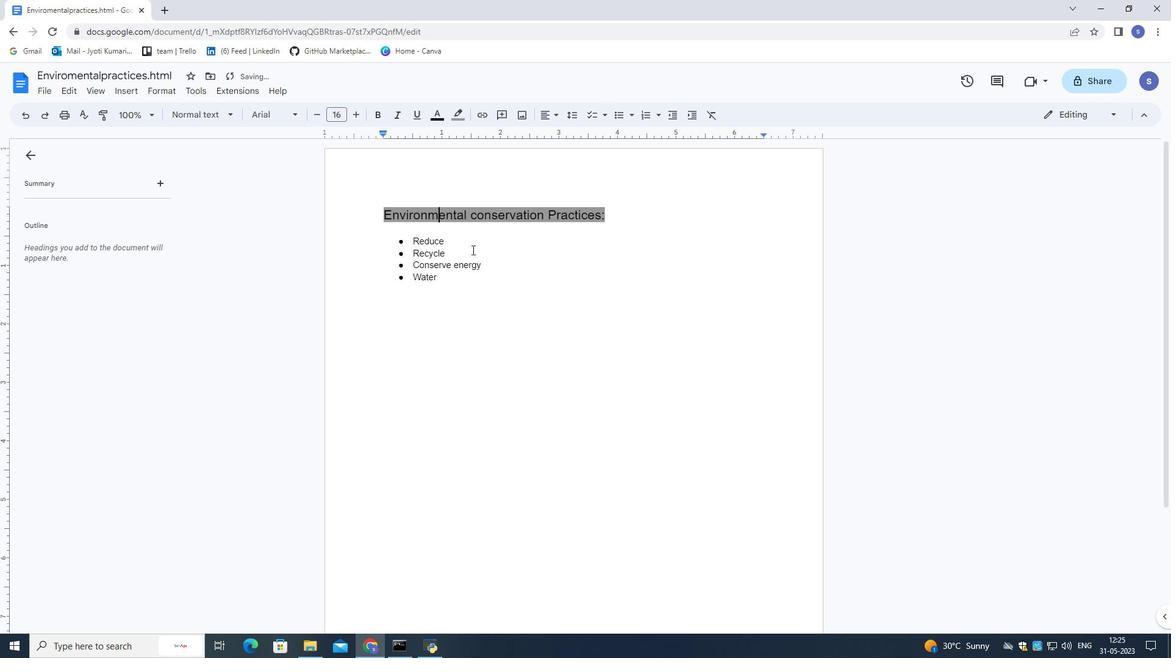 
Action: Mouse pressed left at (533, 302)
Screenshot: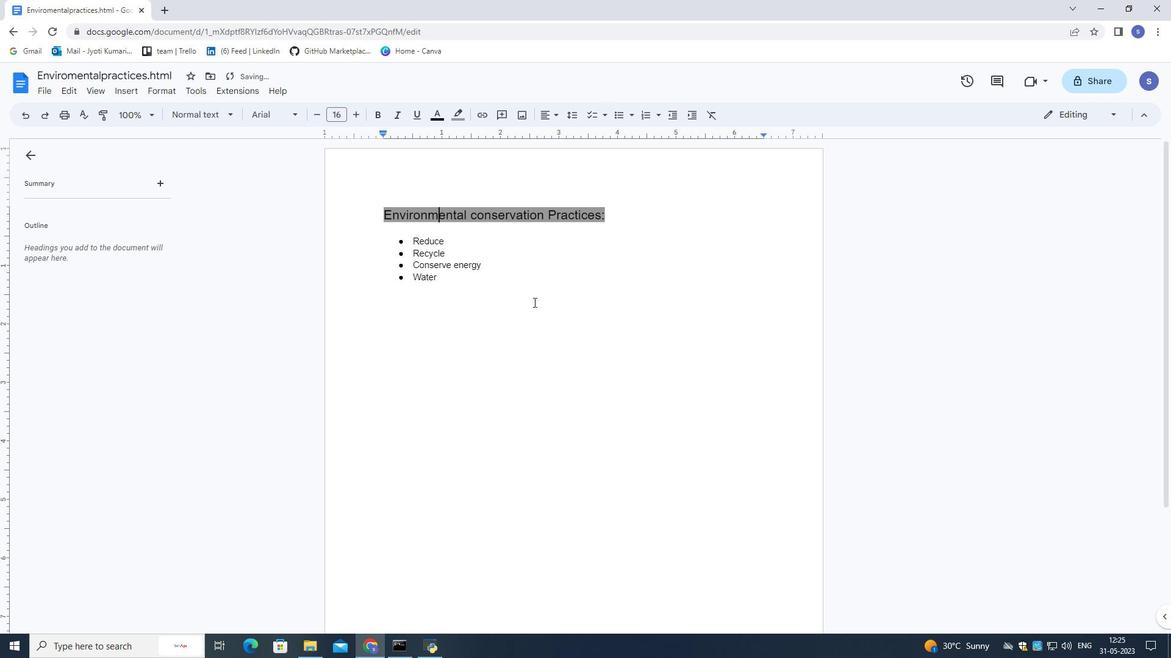 
Action: Mouse moved to (532, 298)
Screenshot: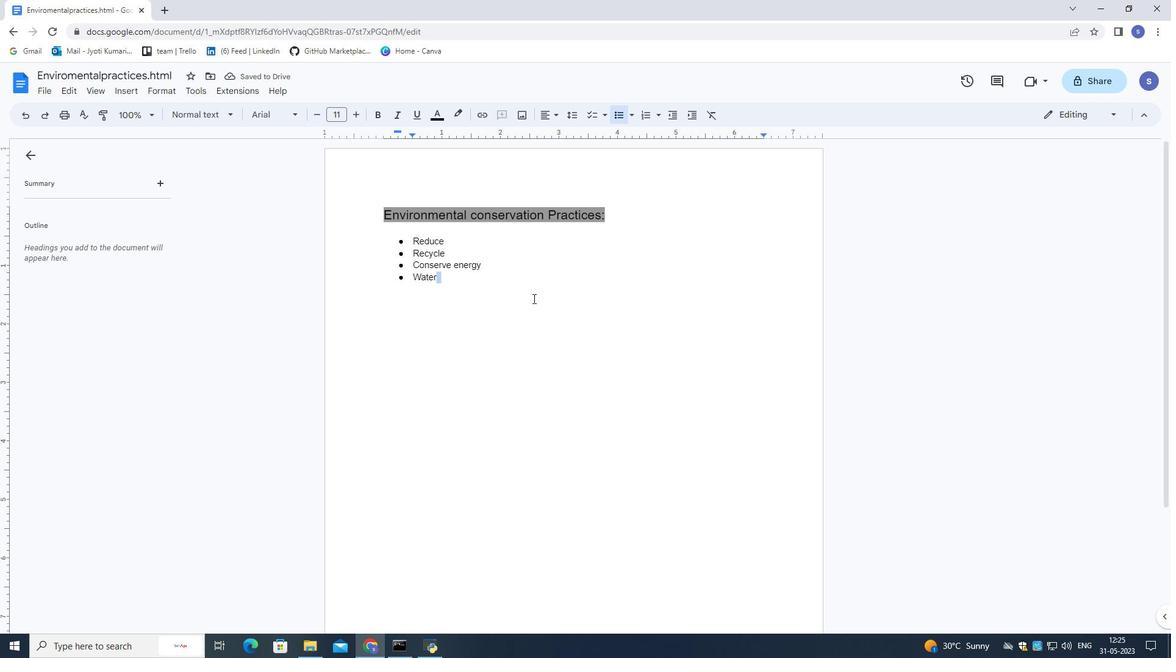 
